Task: Look for space in Zárate, Argentina from 12th  August, 2023 to 15th August, 2023 for 3 adults in price range Rs.12000 to Rs.16000. Place can be entire place with 2 bedrooms having 3 beds and 1 bathroom. Property type can be flat. Amenities needed are: heating, . Booking option can be shelf check-in. Required host language is English.
Action: Mouse moved to (420, 93)
Screenshot: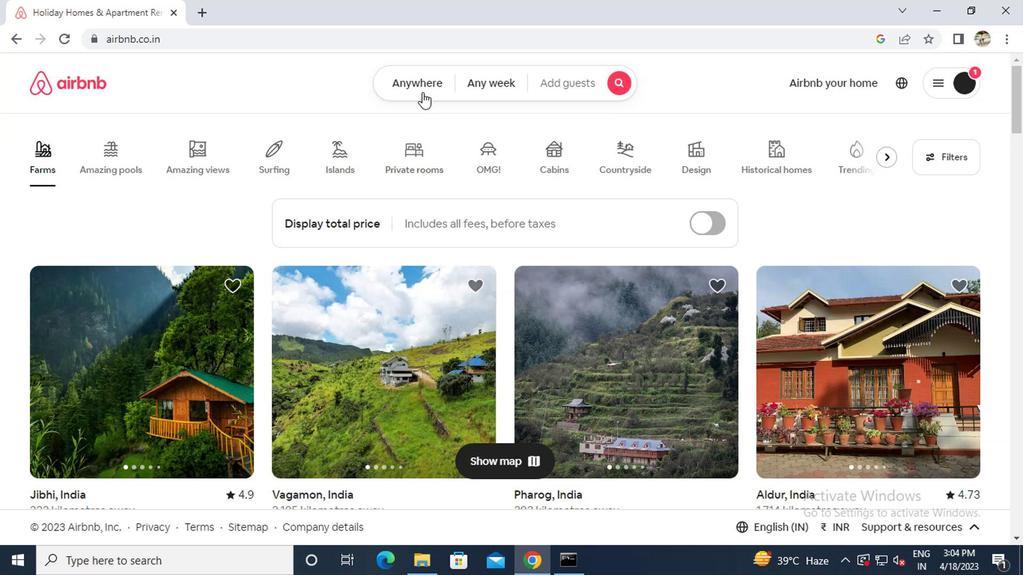 
Action: Mouse pressed left at (420, 93)
Screenshot: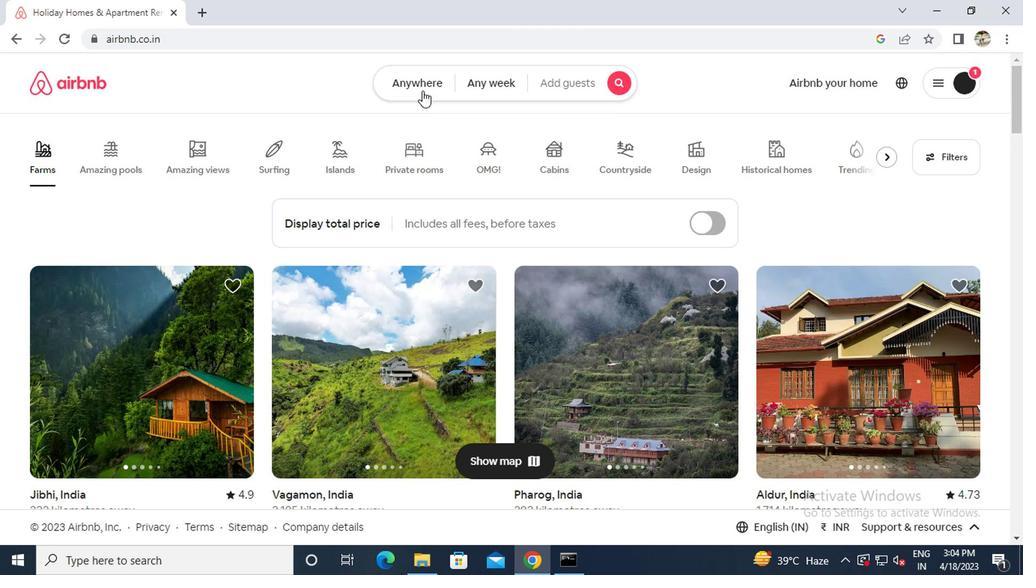 
Action: Mouse moved to (296, 147)
Screenshot: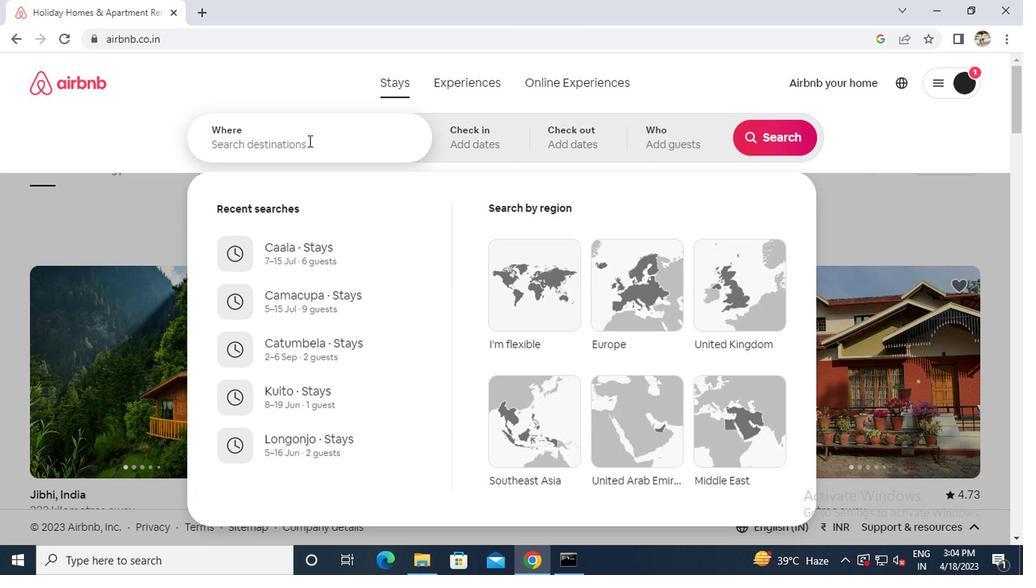 
Action: Mouse pressed left at (296, 147)
Screenshot: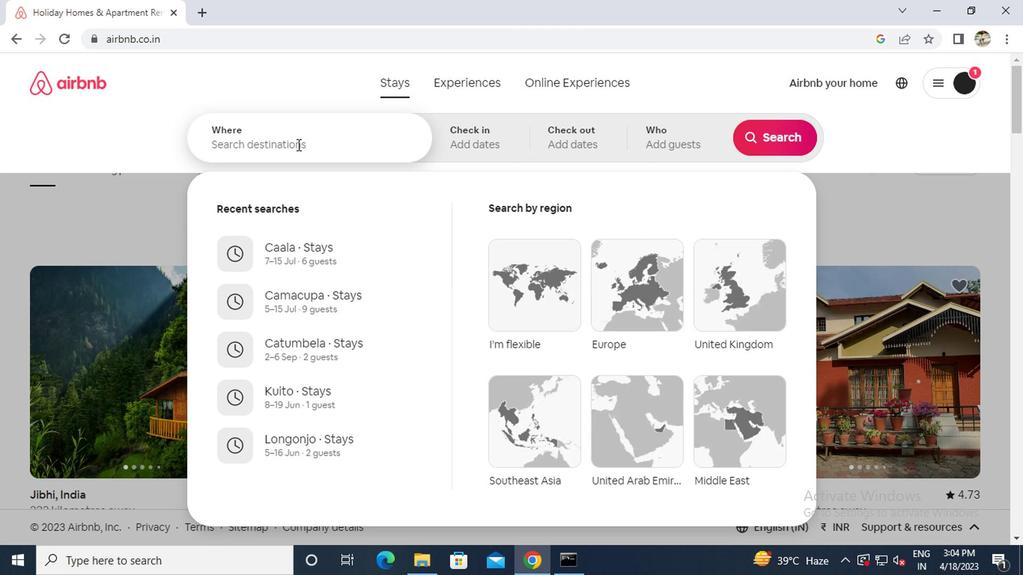 
Action: Key pressed z<Key.caps_lock>arate<Key.space>argentina
Screenshot: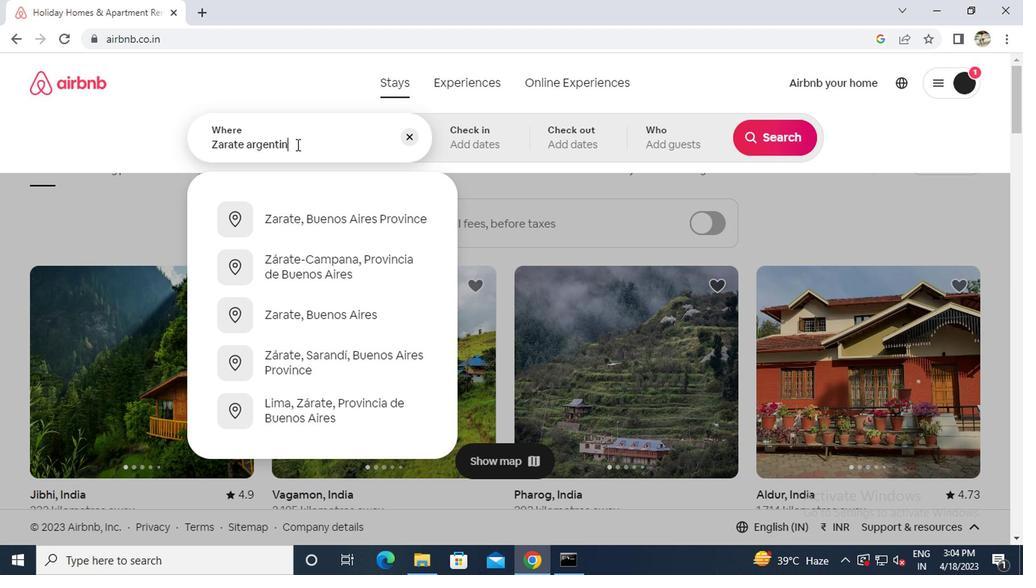 
Action: Mouse moved to (300, 212)
Screenshot: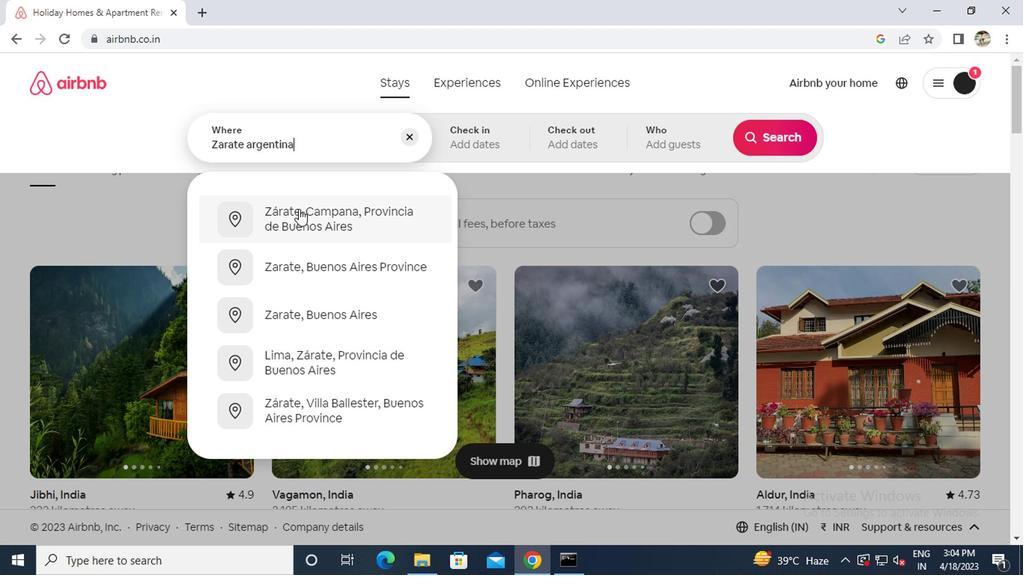 
Action: Mouse pressed left at (300, 212)
Screenshot: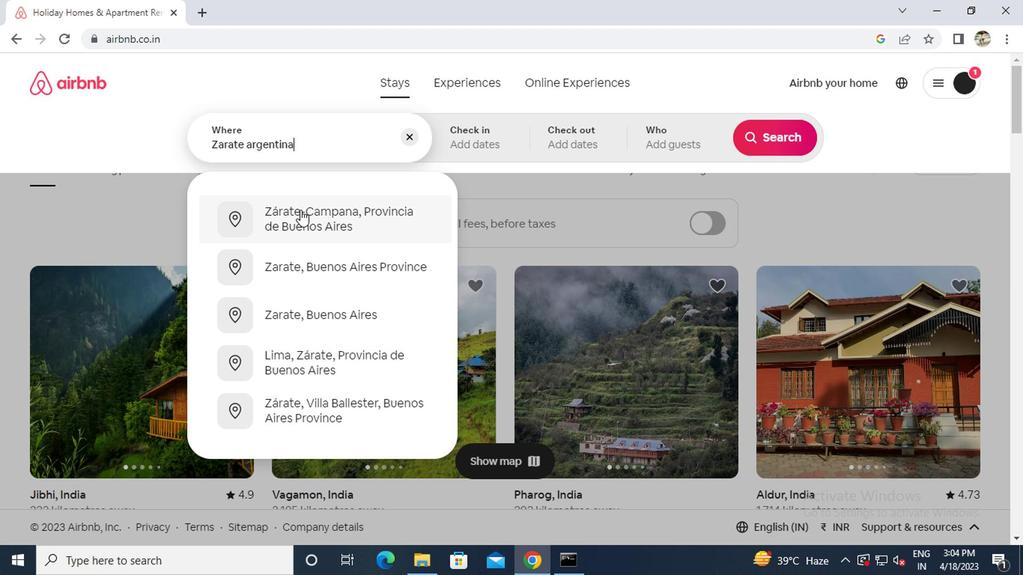 
Action: Mouse moved to (763, 256)
Screenshot: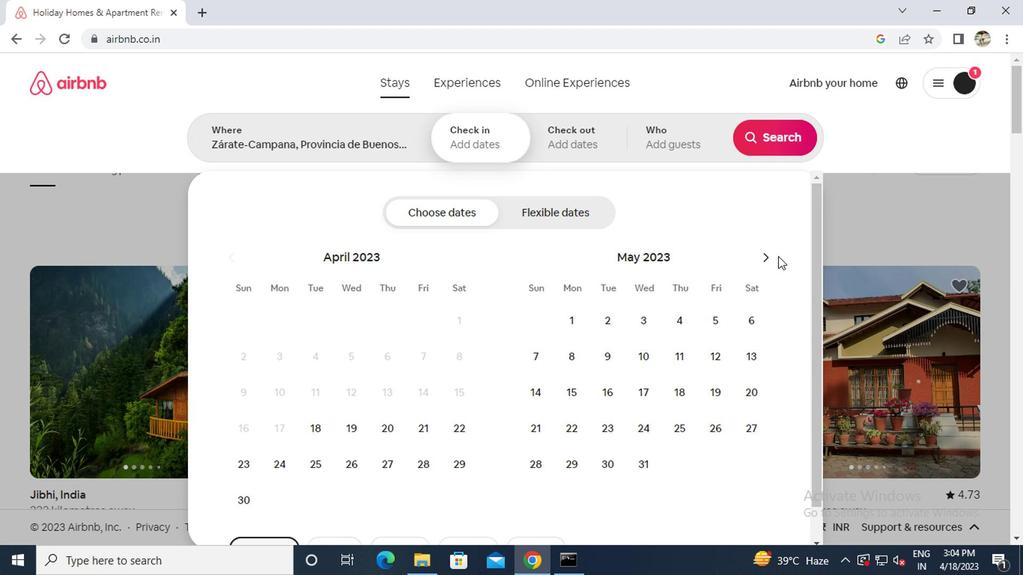 
Action: Mouse pressed left at (763, 256)
Screenshot: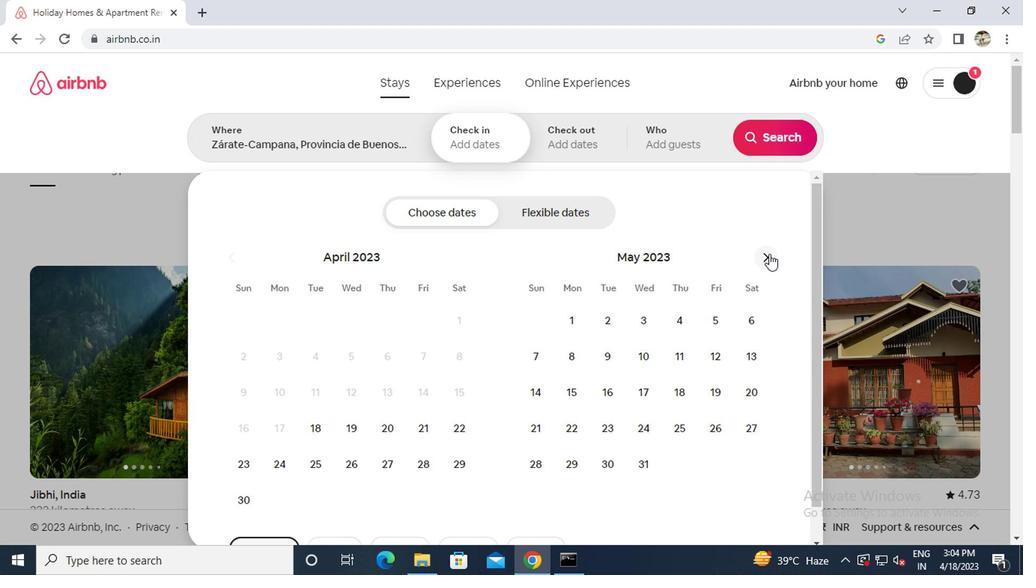 
Action: Mouse pressed left at (763, 256)
Screenshot: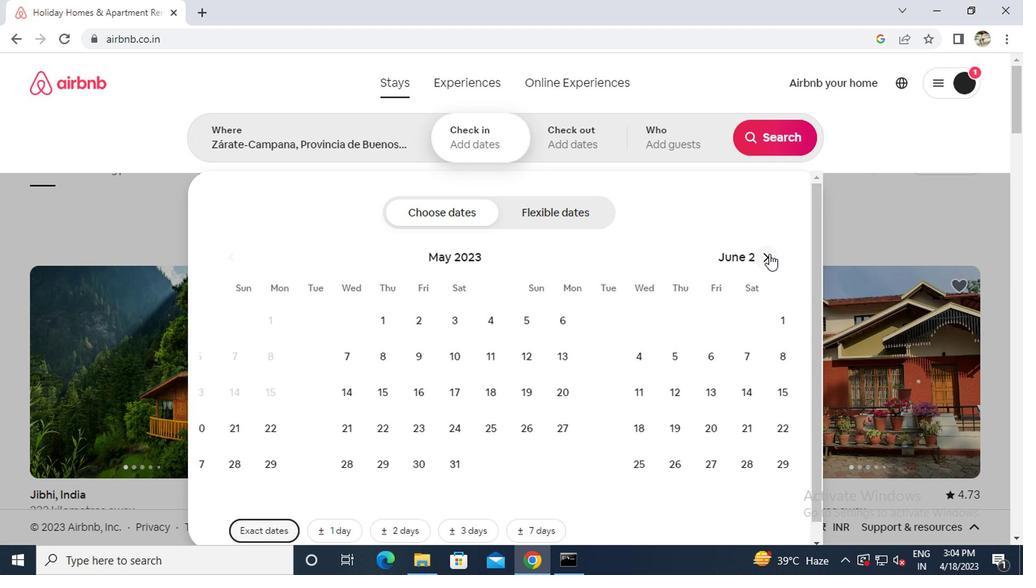 
Action: Mouse pressed left at (763, 256)
Screenshot: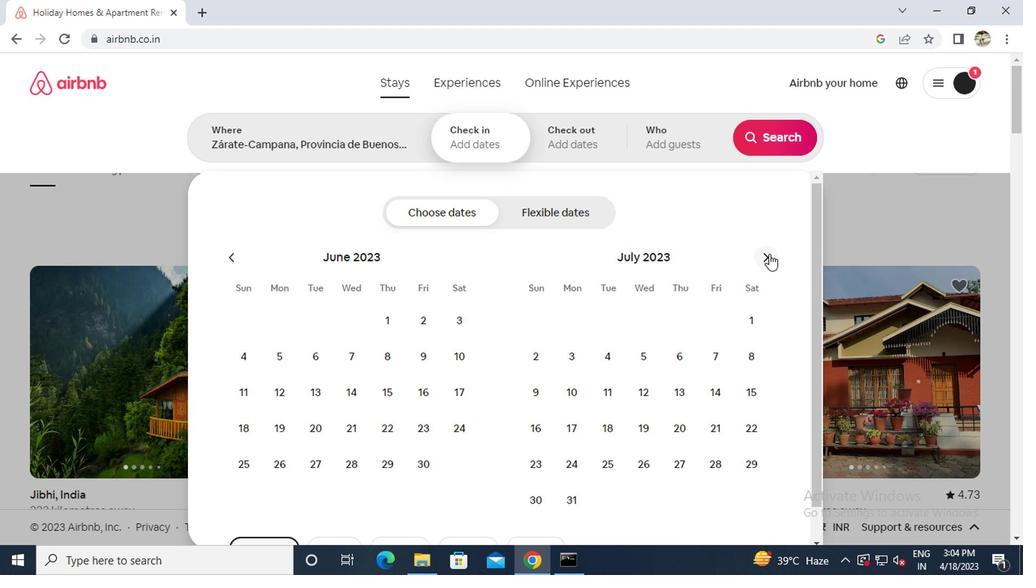 
Action: Mouse moved to (739, 361)
Screenshot: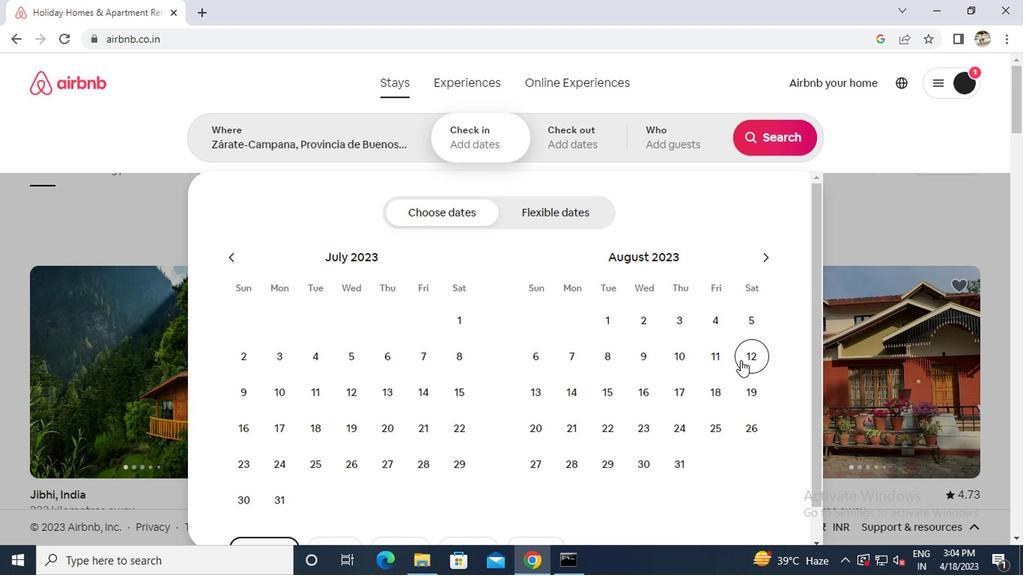 
Action: Mouse pressed left at (739, 361)
Screenshot: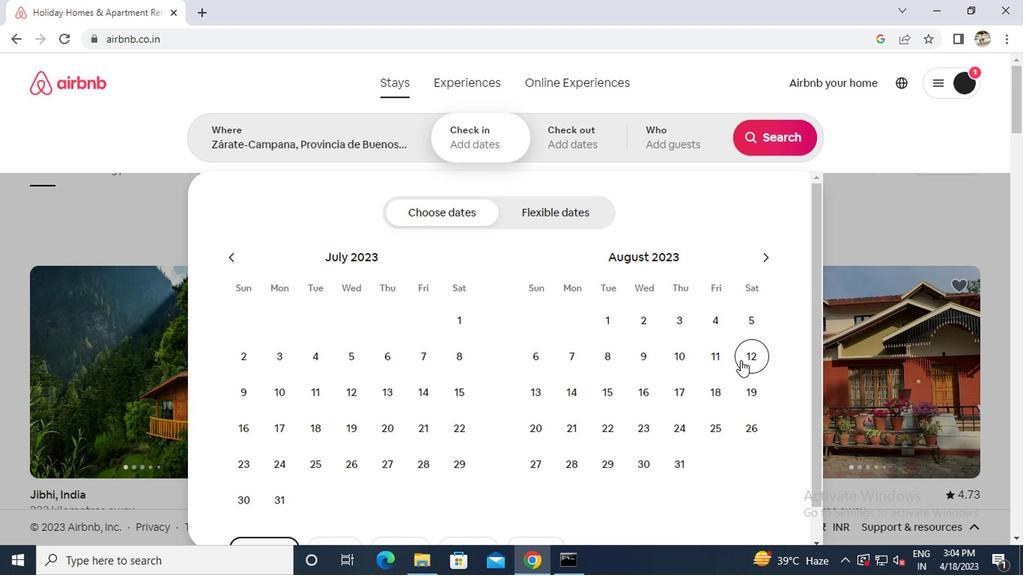 
Action: Mouse moved to (611, 383)
Screenshot: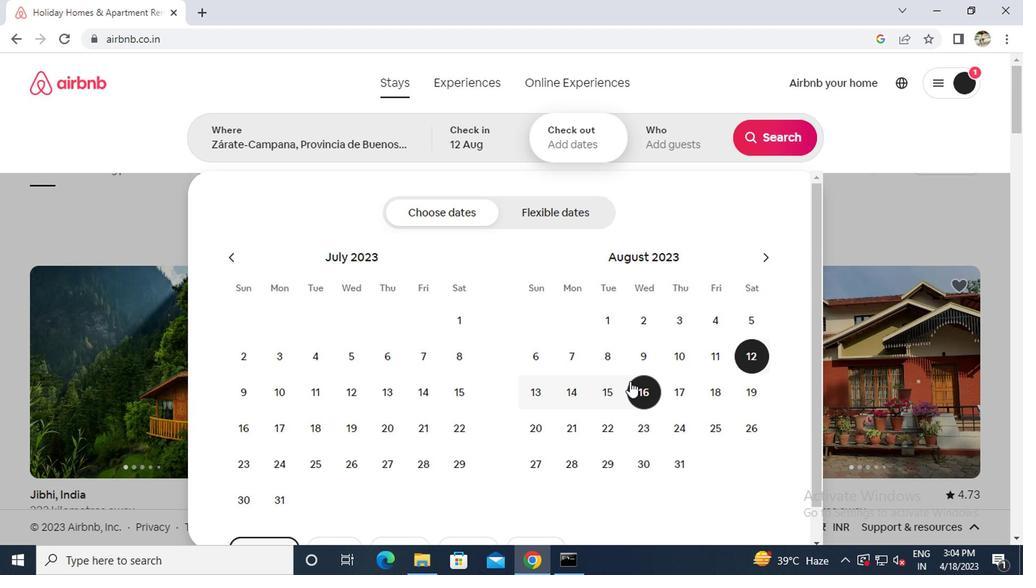 
Action: Mouse pressed left at (611, 383)
Screenshot: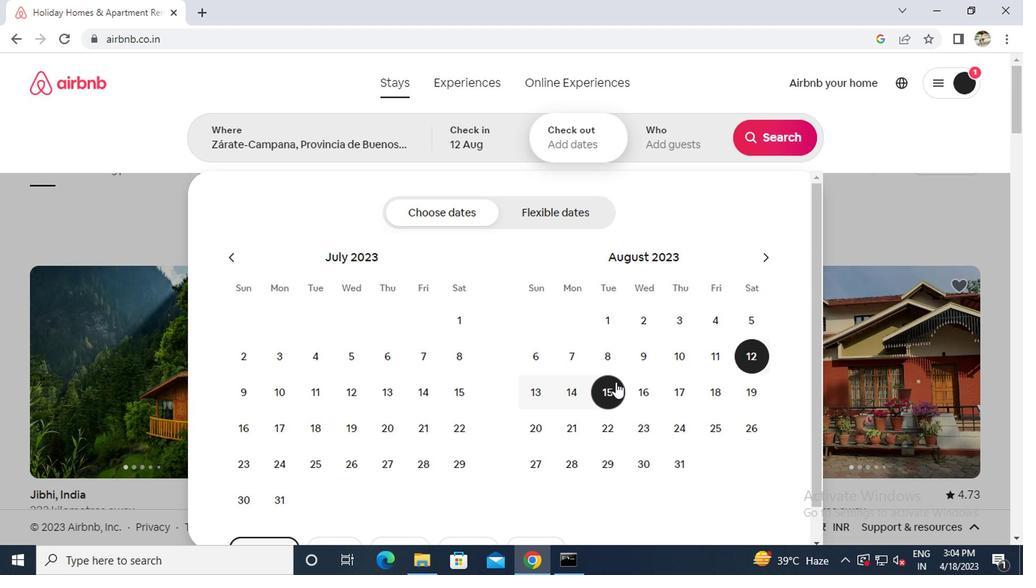 
Action: Mouse moved to (681, 138)
Screenshot: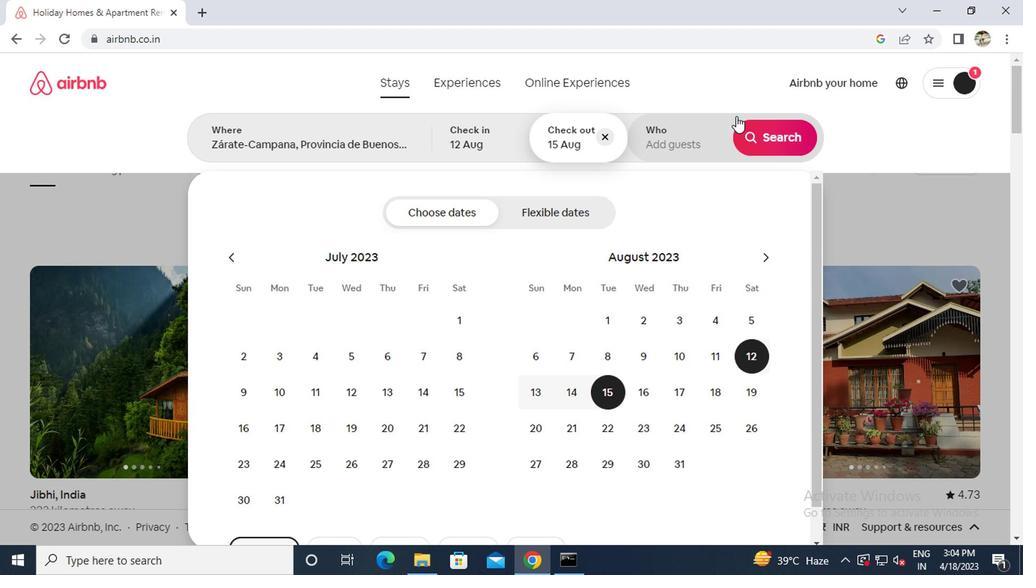 
Action: Mouse pressed left at (681, 138)
Screenshot: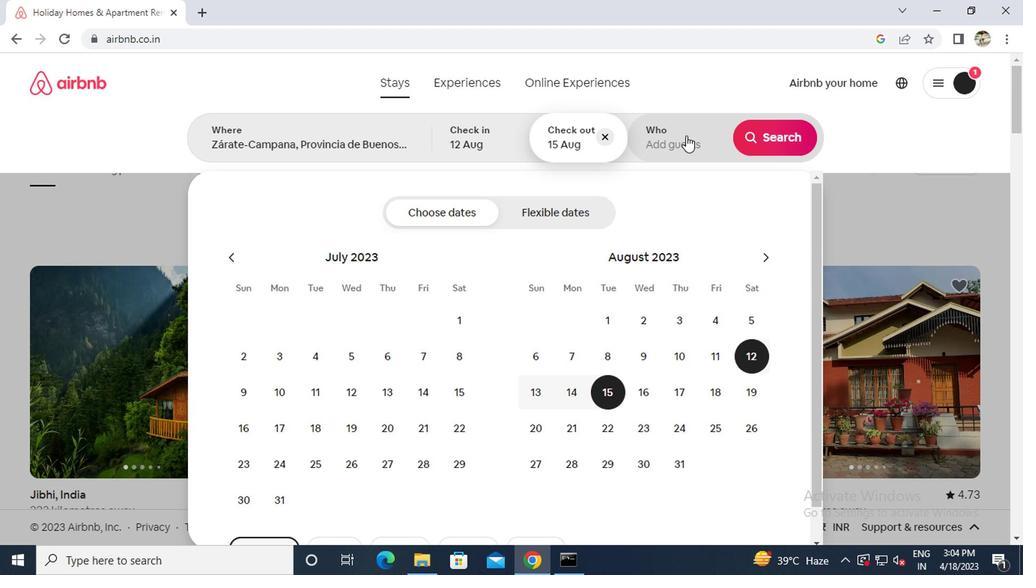 
Action: Mouse moved to (765, 221)
Screenshot: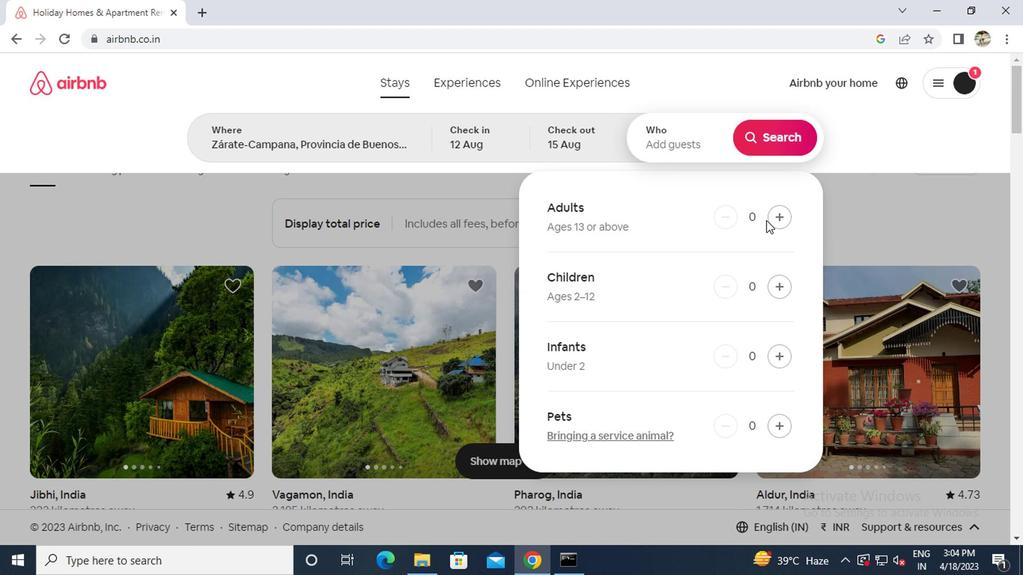 
Action: Mouse pressed left at (765, 221)
Screenshot: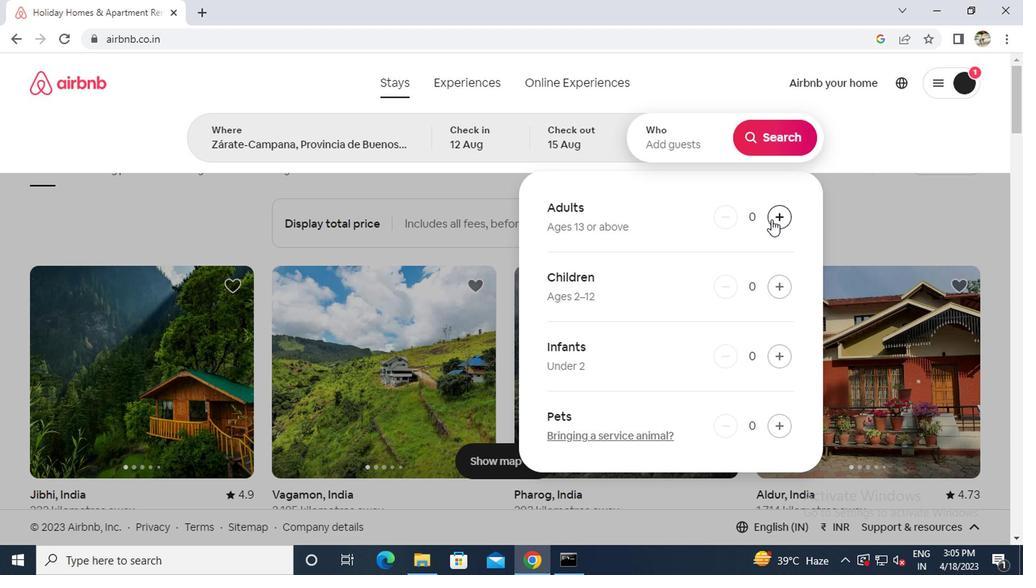 
Action: Mouse pressed left at (765, 221)
Screenshot: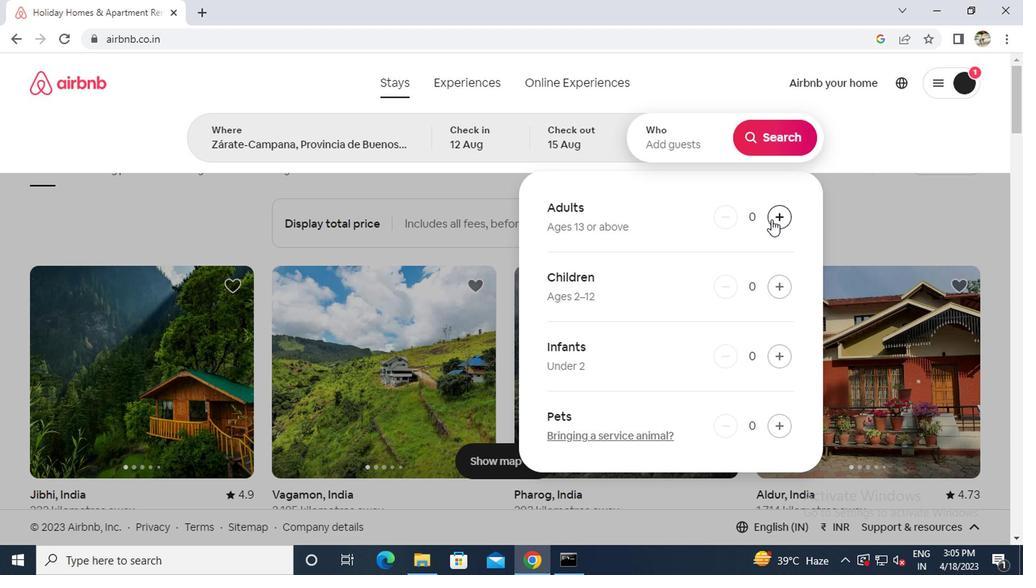 
Action: Mouse pressed left at (765, 221)
Screenshot: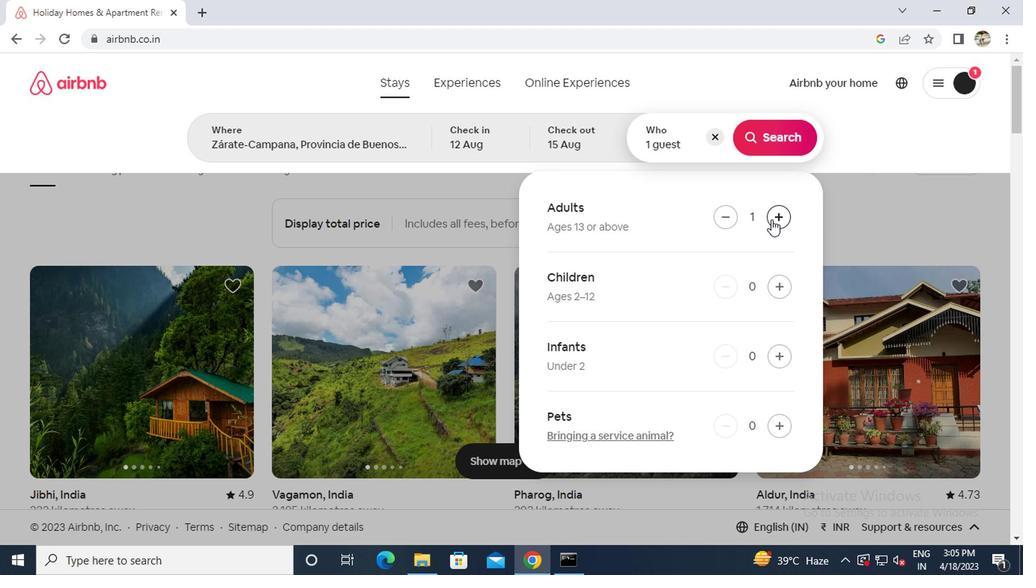 
Action: Mouse moved to (770, 146)
Screenshot: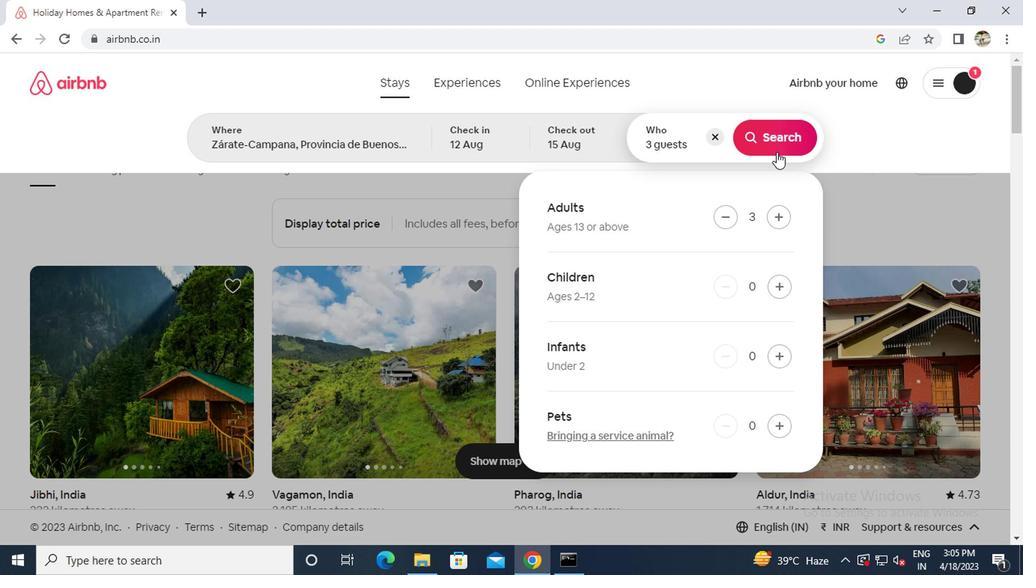 
Action: Mouse pressed left at (770, 146)
Screenshot: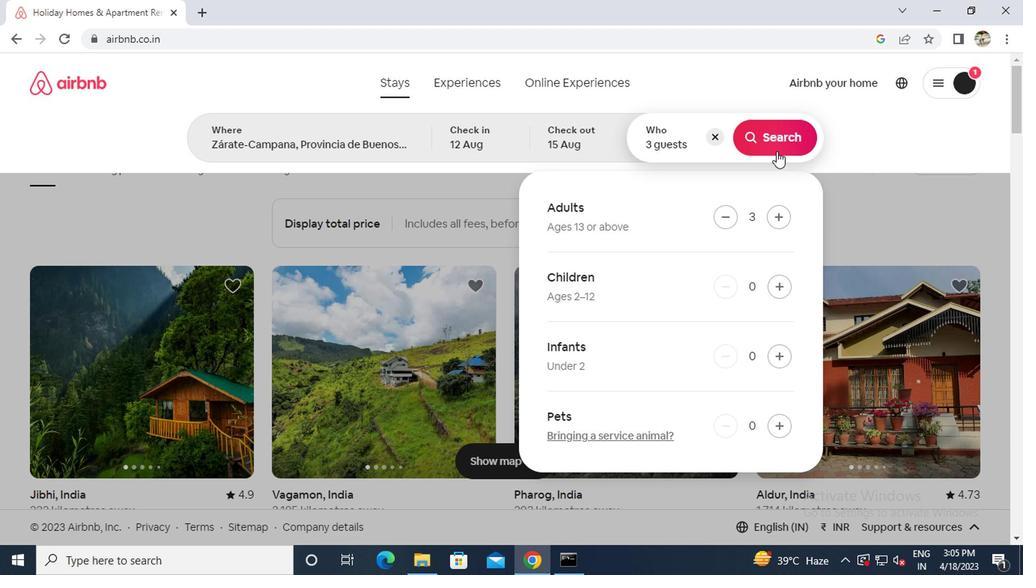 
Action: Mouse moved to (966, 137)
Screenshot: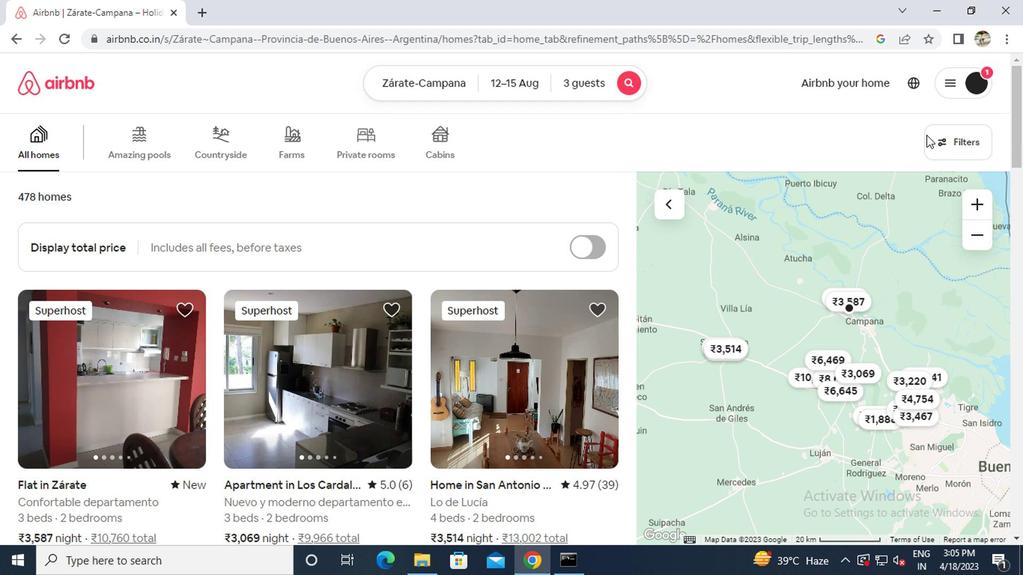 
Action: Mouse pressed left at (966, 137)
Screenshot: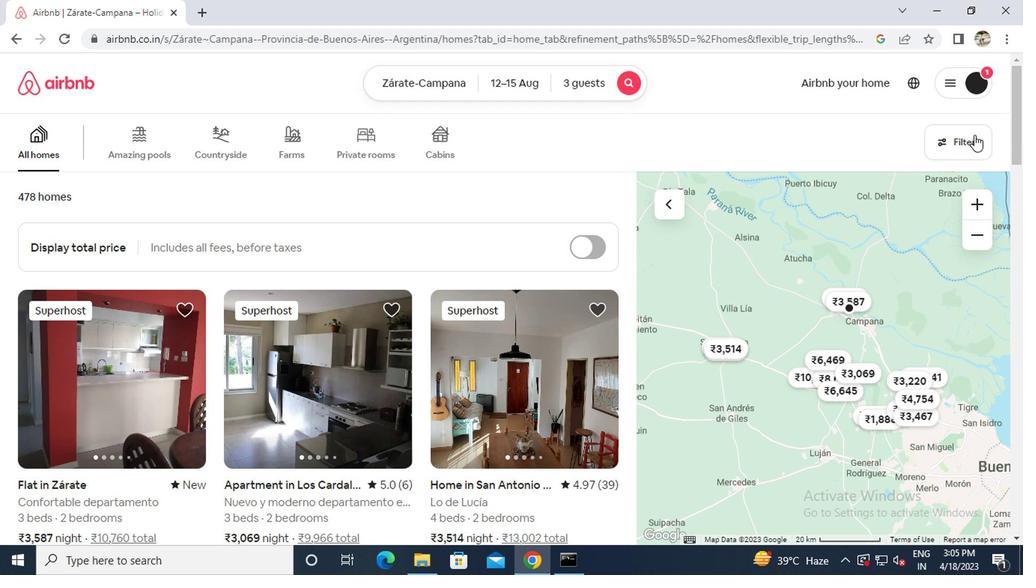 
Action: Mouse moved to (415, 326)
Screenshot: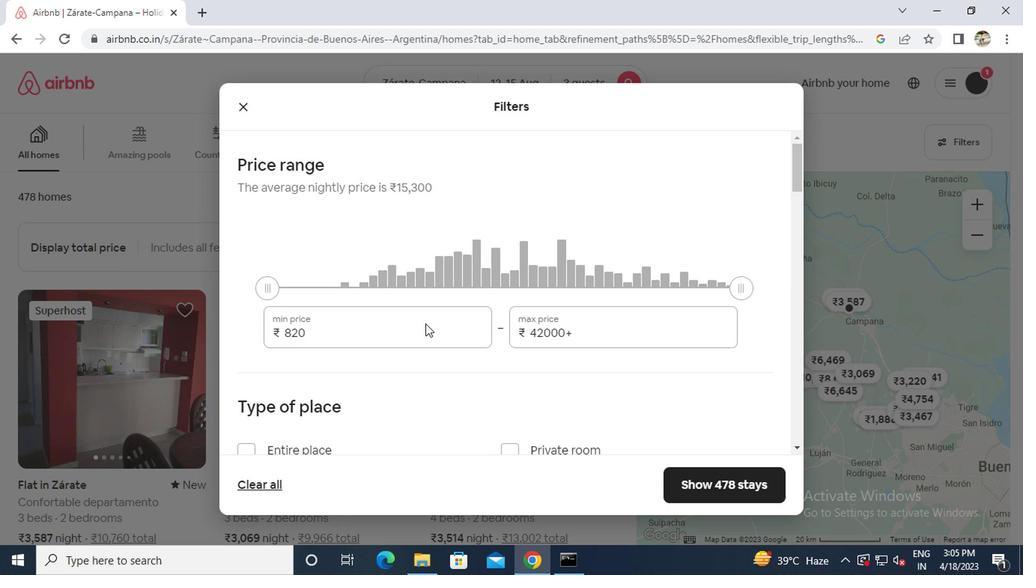 
Action: Mouse pressed left at (415, 326)
Screenshot: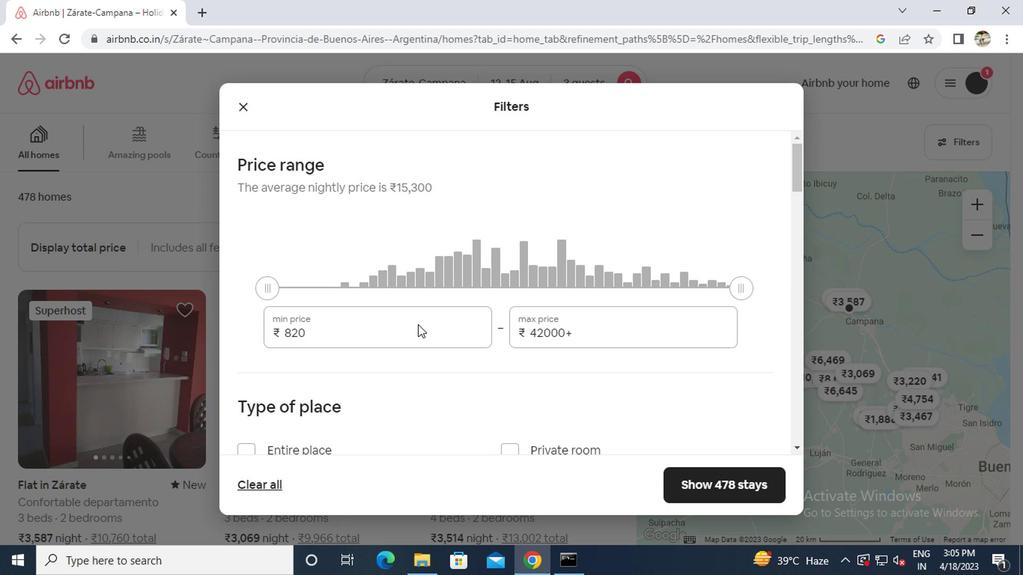 
Action: Key pressed ctrl+A12000
Screenshot: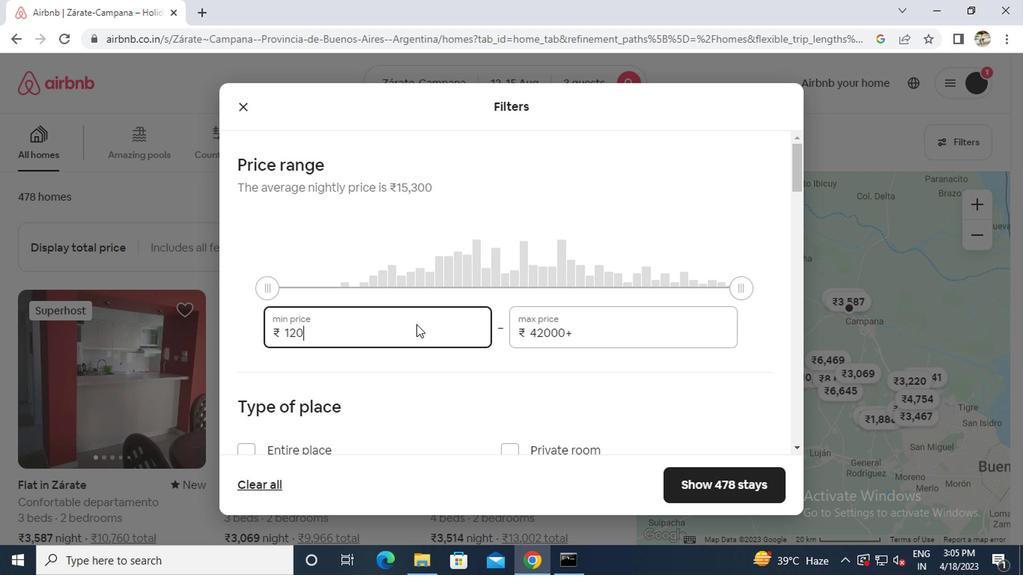 
Action: Mouse moved to (569, 340)
Screenshot: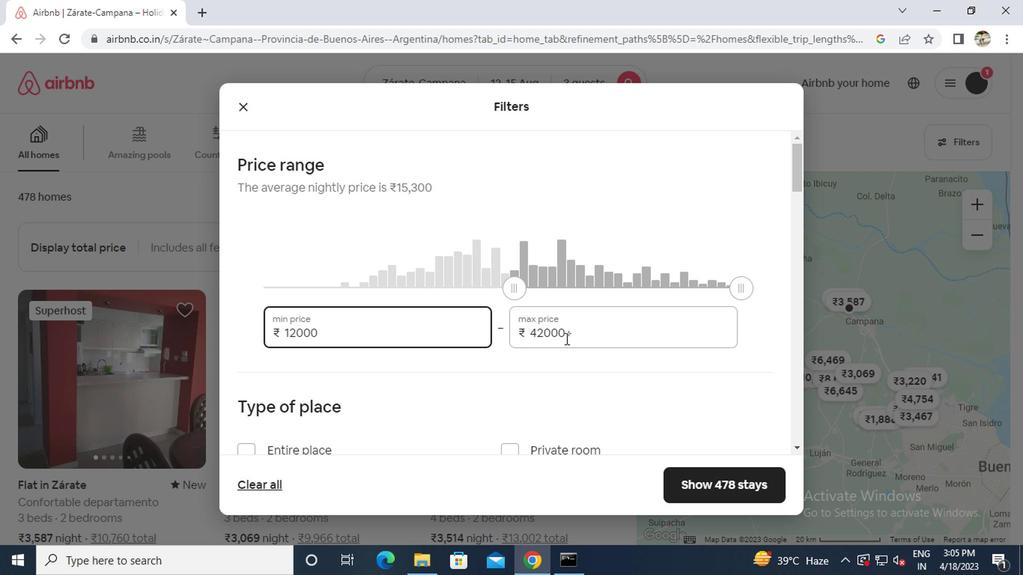 
Action: Mouse pressed left at (569, 340)
Screenshot: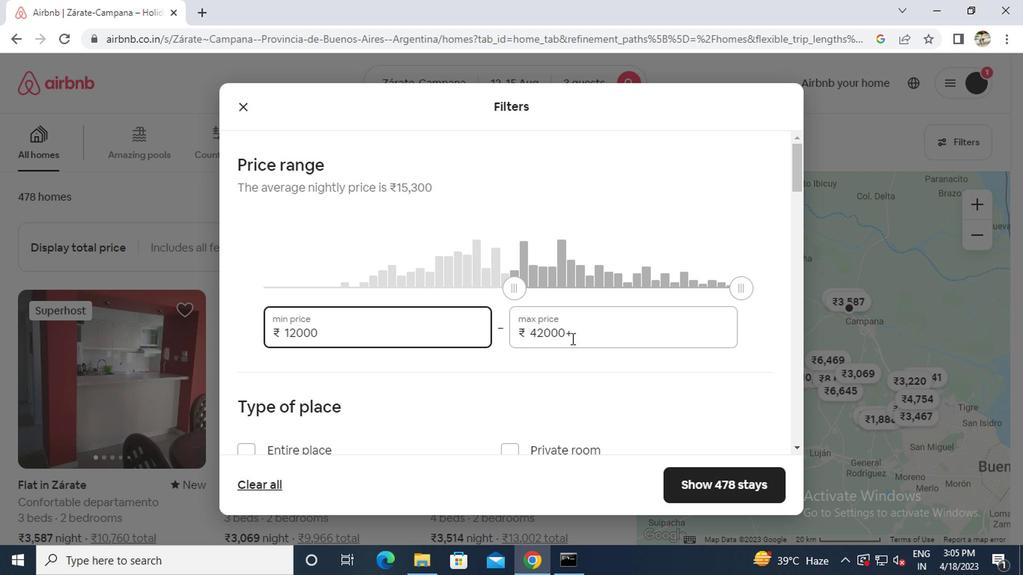 
Action: Key pressed ctrl+A16000
Screenshot: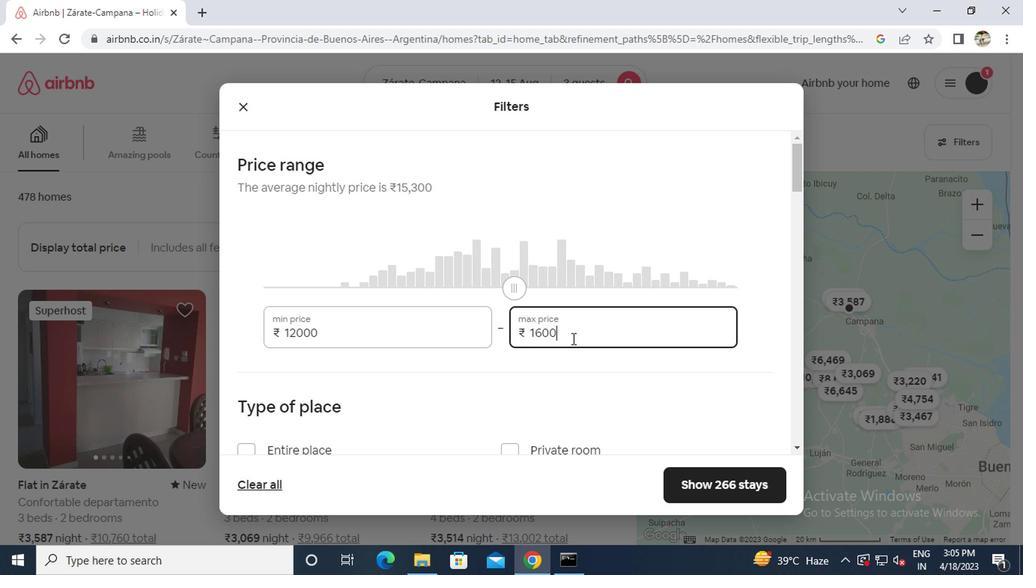 
Action: Mouse scrolled (569, 339) with delta (0, -1)
Screenshot: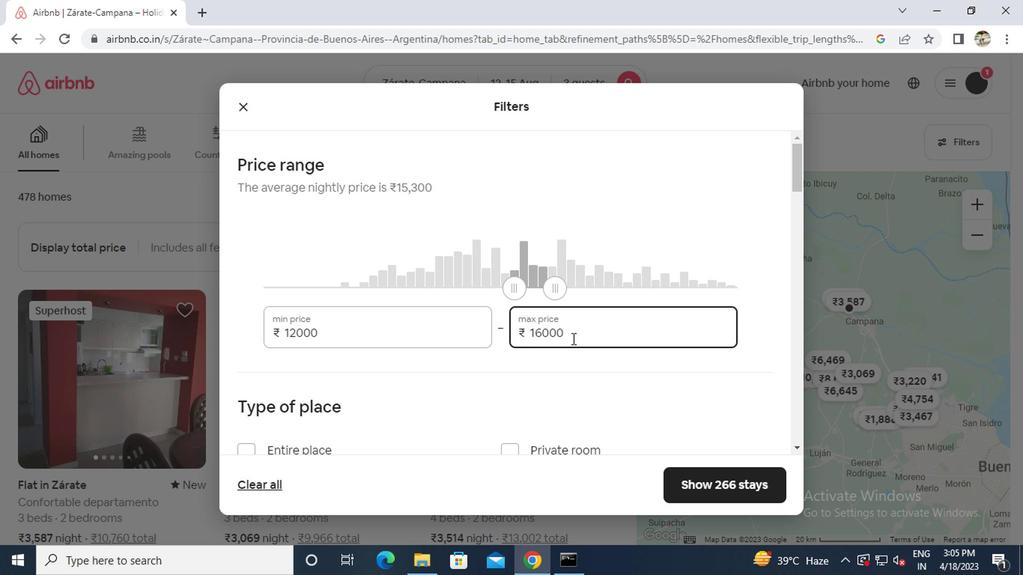 
Action: Mouse scrolled (569, 339) with delta (0, -1)
Screenshot: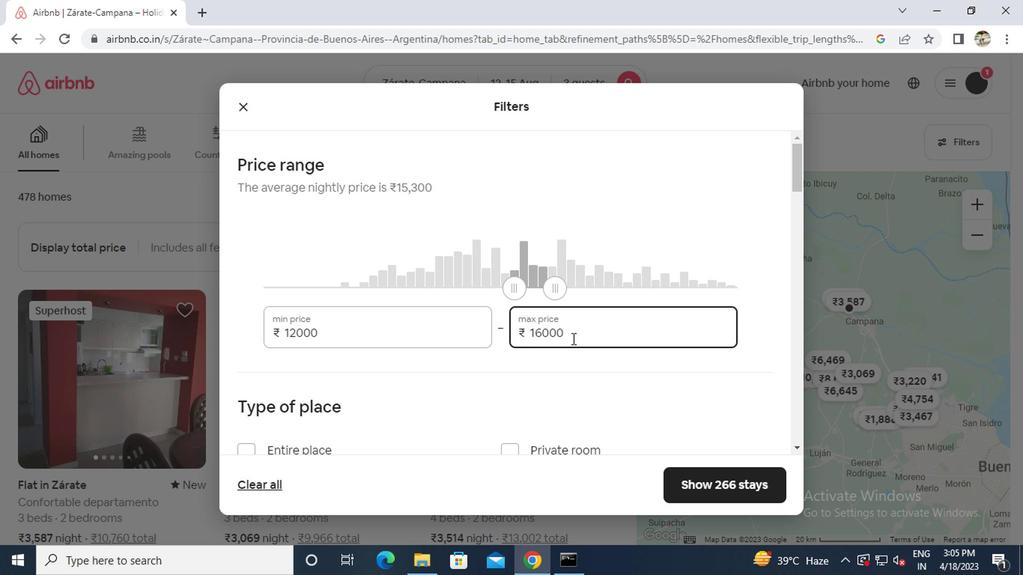 
Action: Mouse moved to (243, 300)
Screenshot: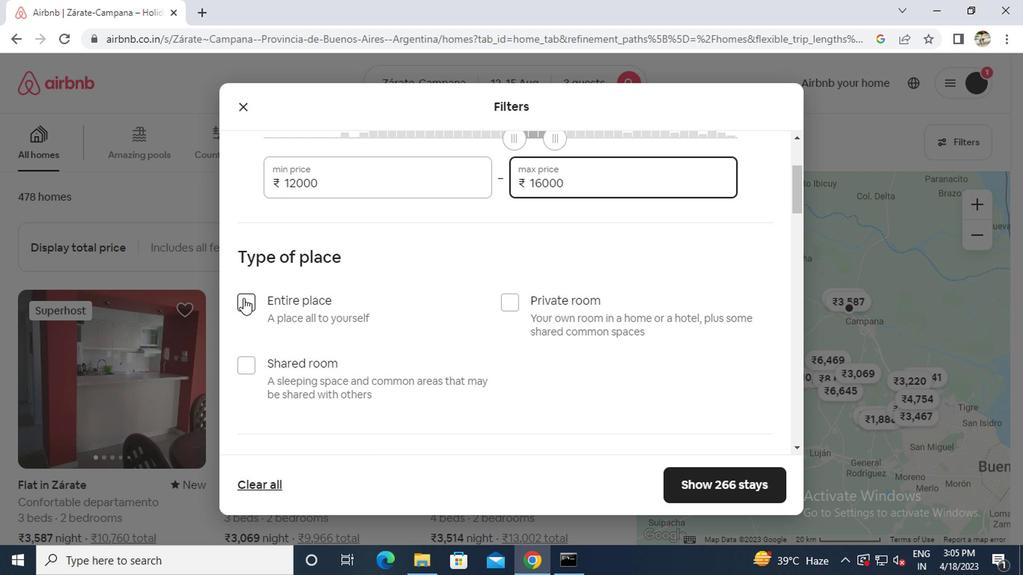 
Action: Mouse pressed left at (243, 300)
Screenshot: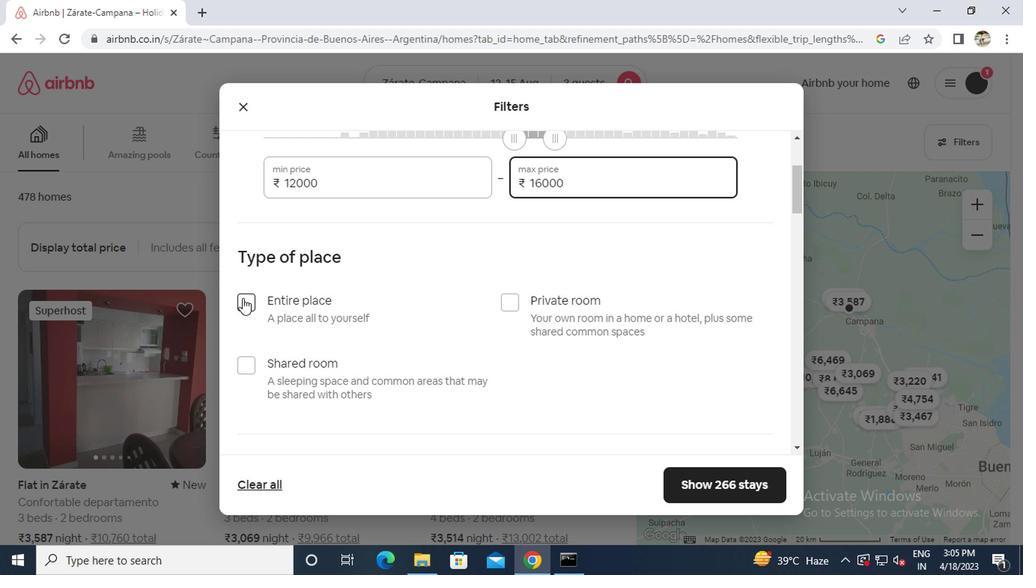 
Action: Mouse scrolled (243, 299) with delta (0, 0)
Screenshot: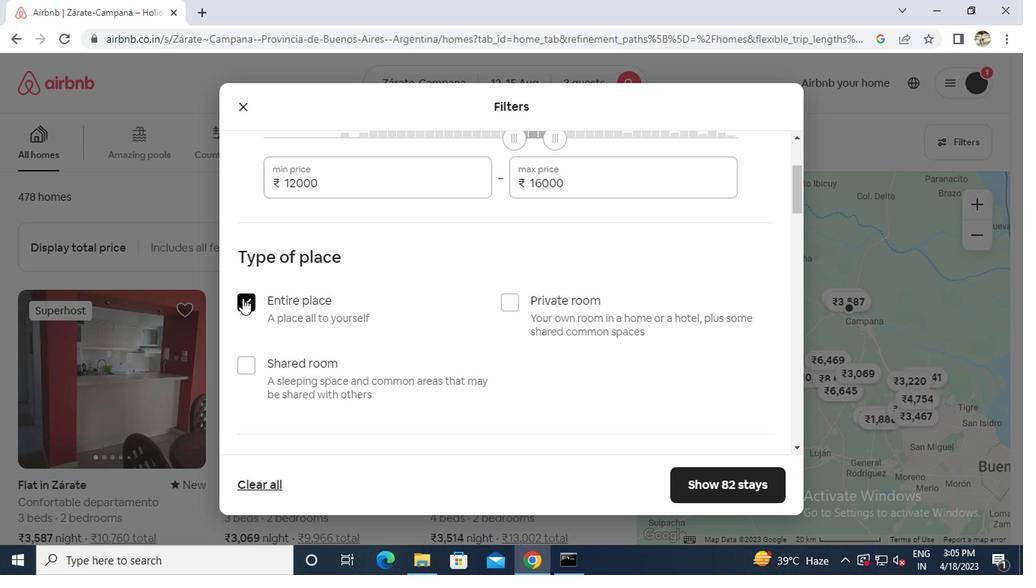 
Action: Mouse scrolled (243, 299) with delta (0, 0)
Screenshot: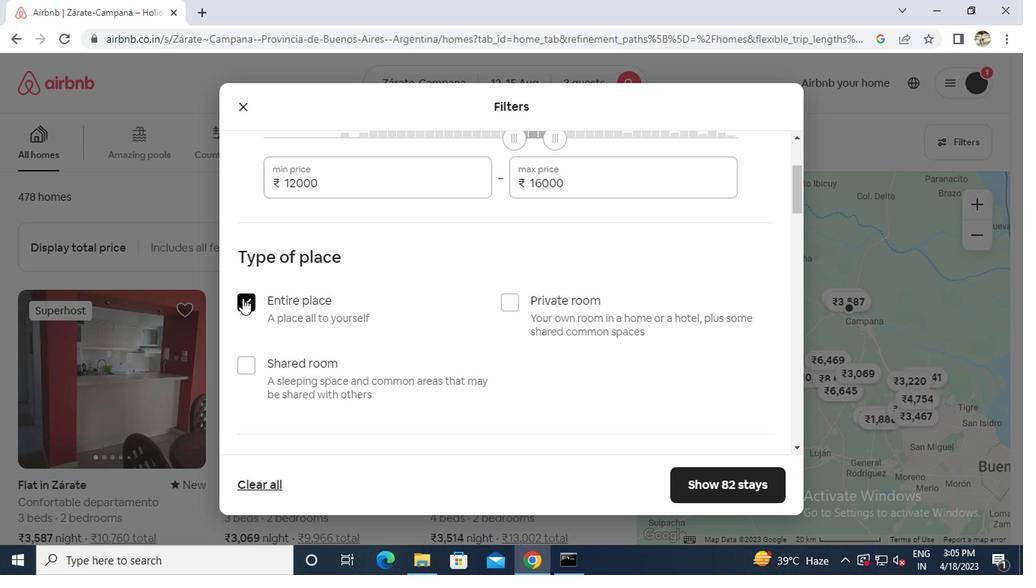 
Action: Mouse moved to (257, 305)
Screenshot: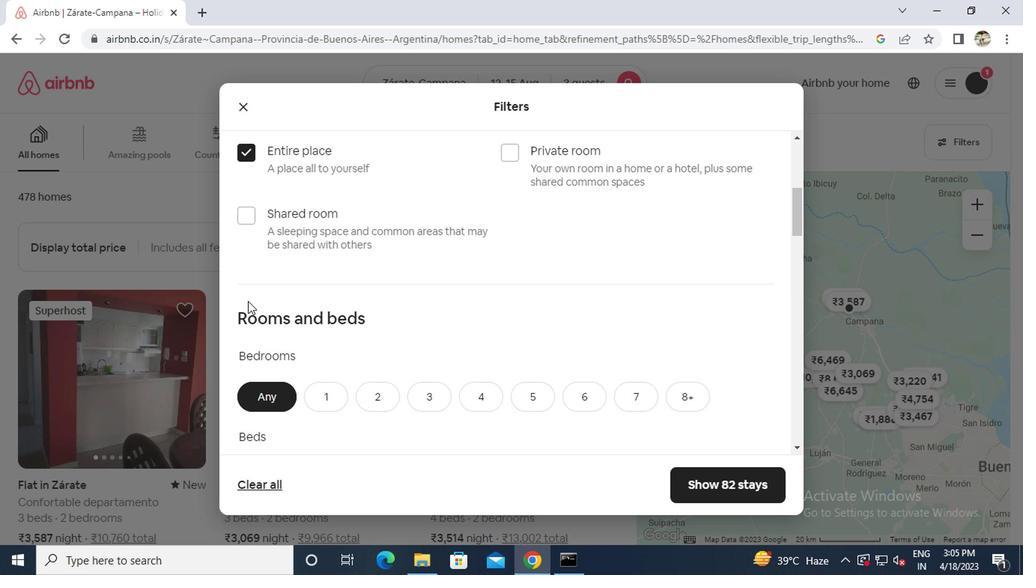
Action: Mouse scrolled (257, 305) with delta (0, 0)
Screenshot: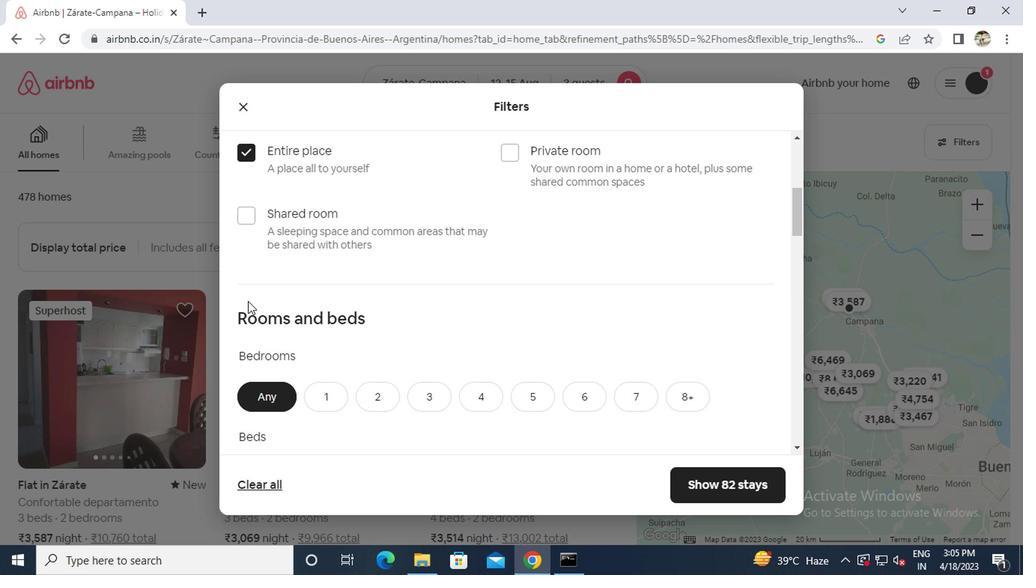 
Action: Mouse moved to (418, 322)
Screenshot: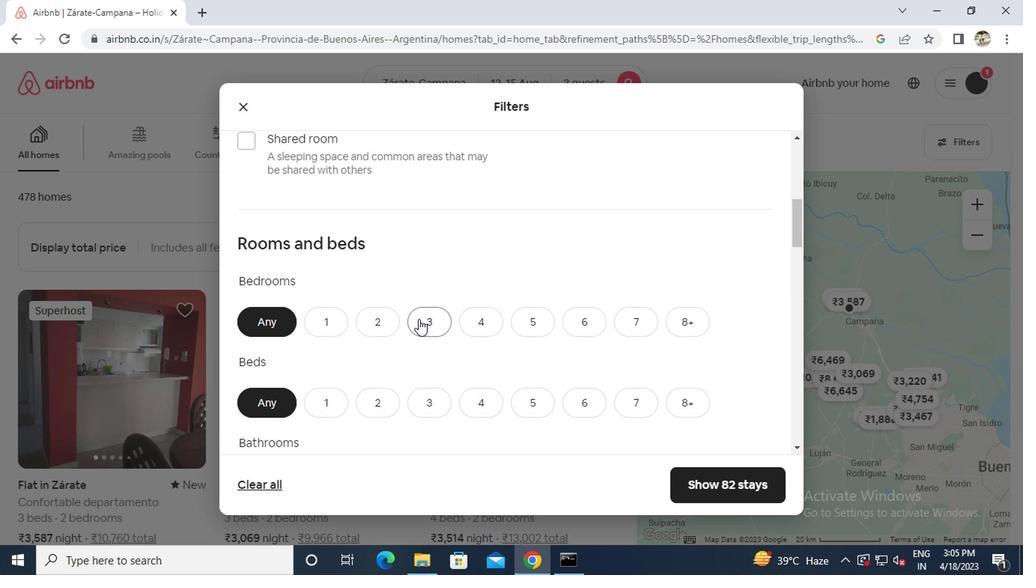 
Action: Mouse pressed left at (418, 322)
Screenshot: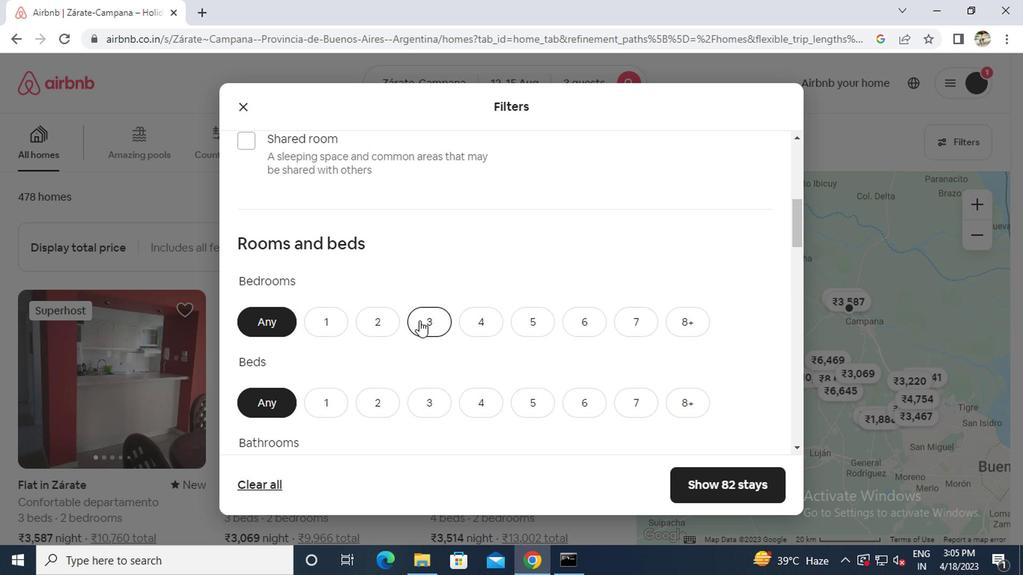 
Action: Key pressed <Key.backspace>
Screenshot: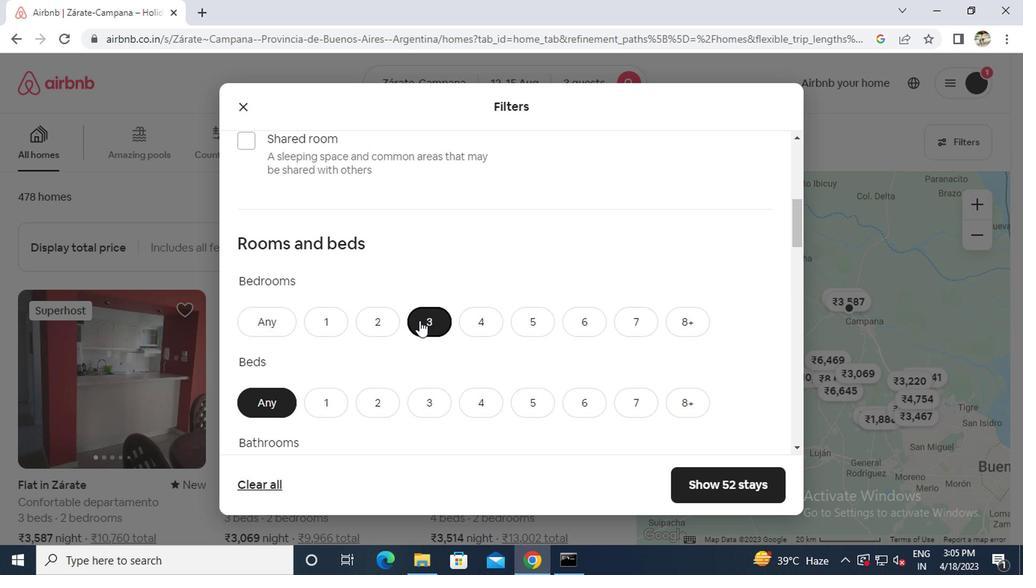 
Action: Mouse moved to (374, 326)
Screenshot: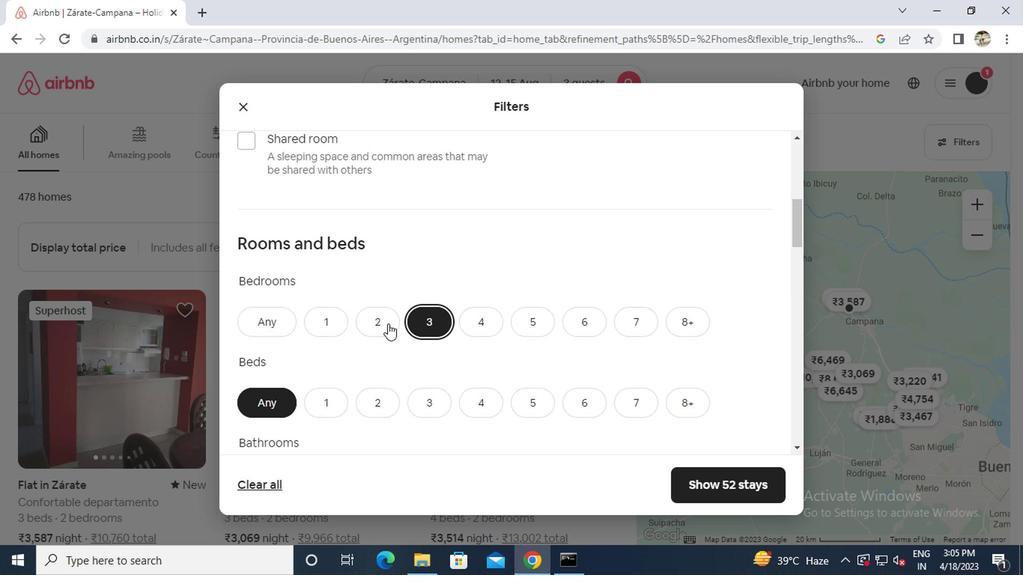 
Action: Mouse pressed left at (374, 326)
Screenshot: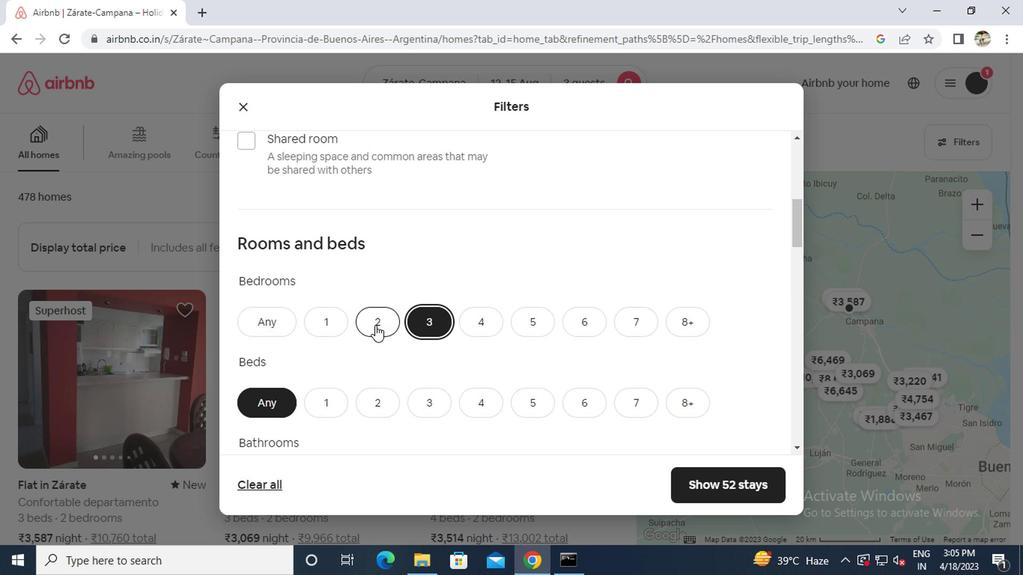 
Action: Mouse moved to (417, 393)
Screenshot: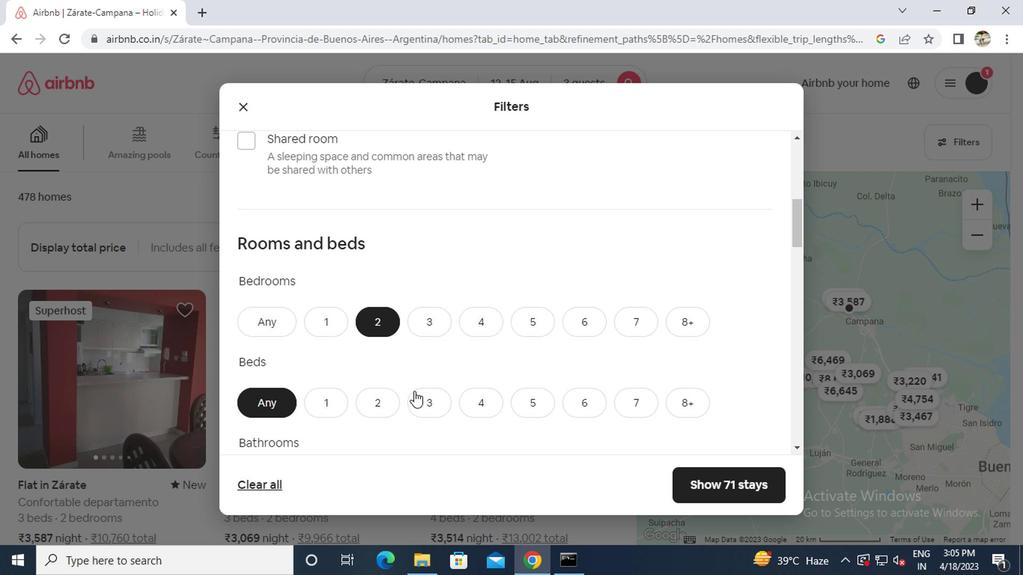 
Action: Mouse pressed left at (417, 393)
Screenshot: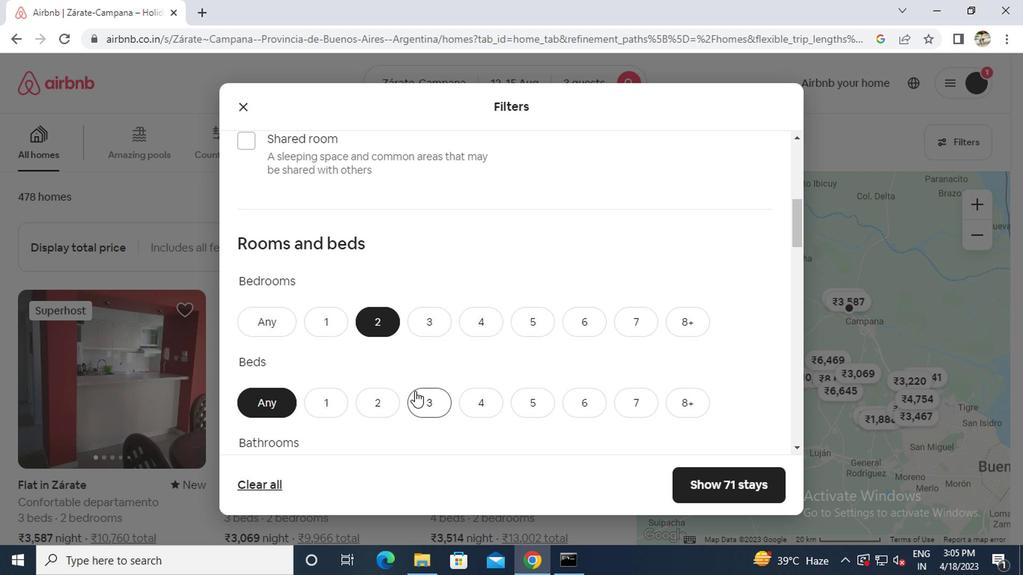
Action: Mouse moved to (401, 386)
Screenshot: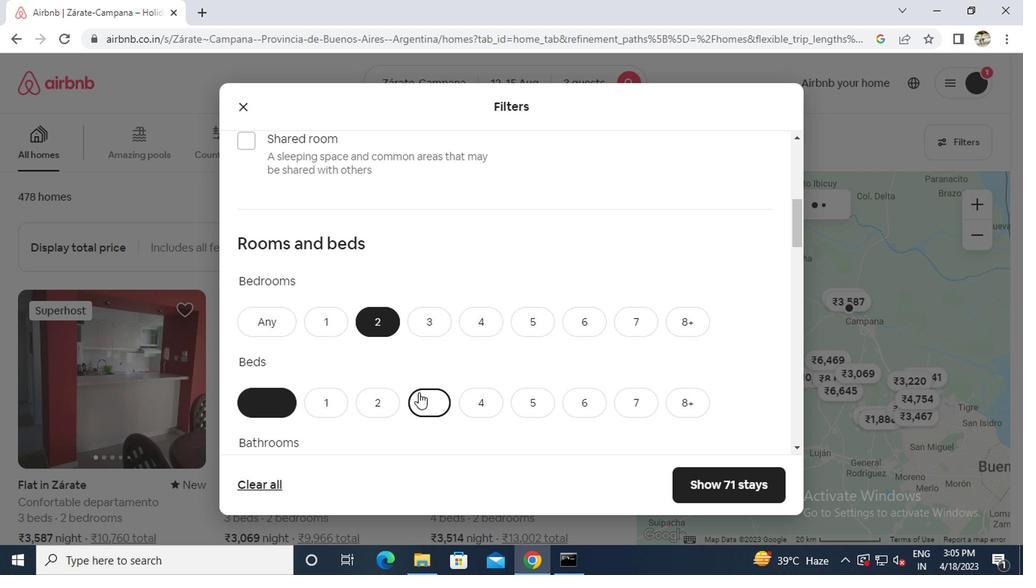 
Action: Mouse scrolled (401, 385) with delta (0, 0)
Screenshot: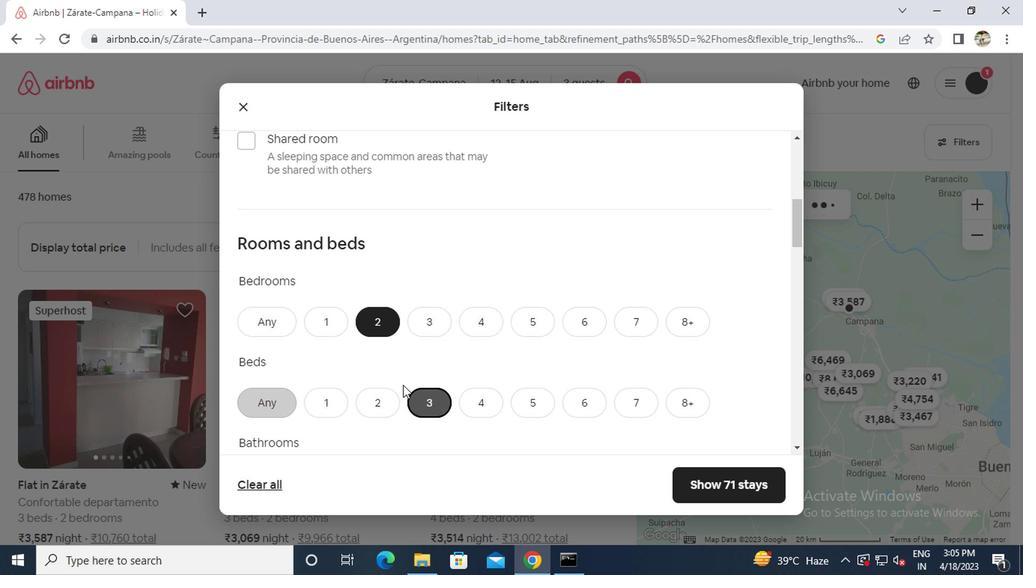 
Action: Mouse scrolled (401, 385) with delta (0, 0)
Screenshot: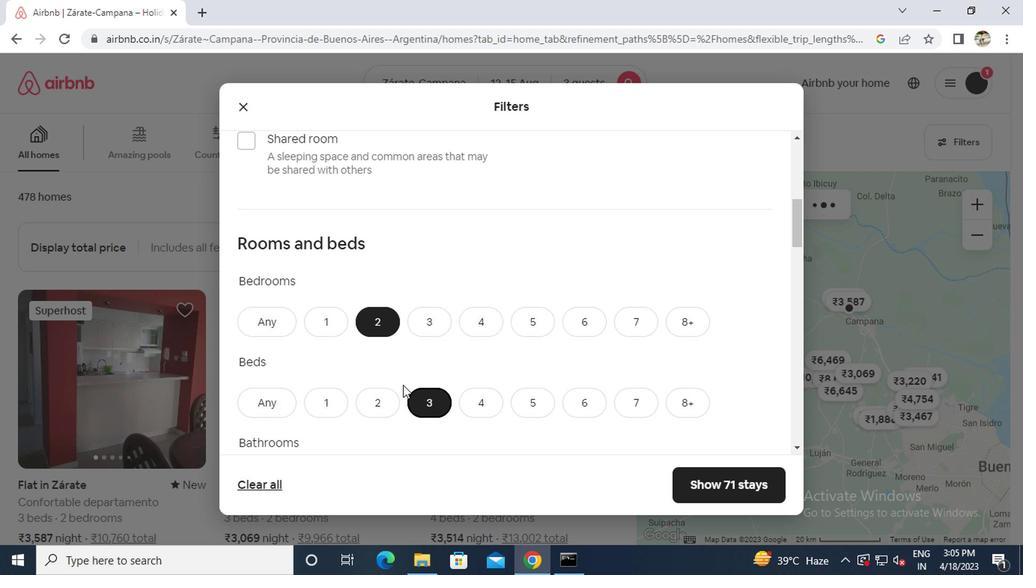 
Action: Mouse moved to (317, 336)
Screenshot: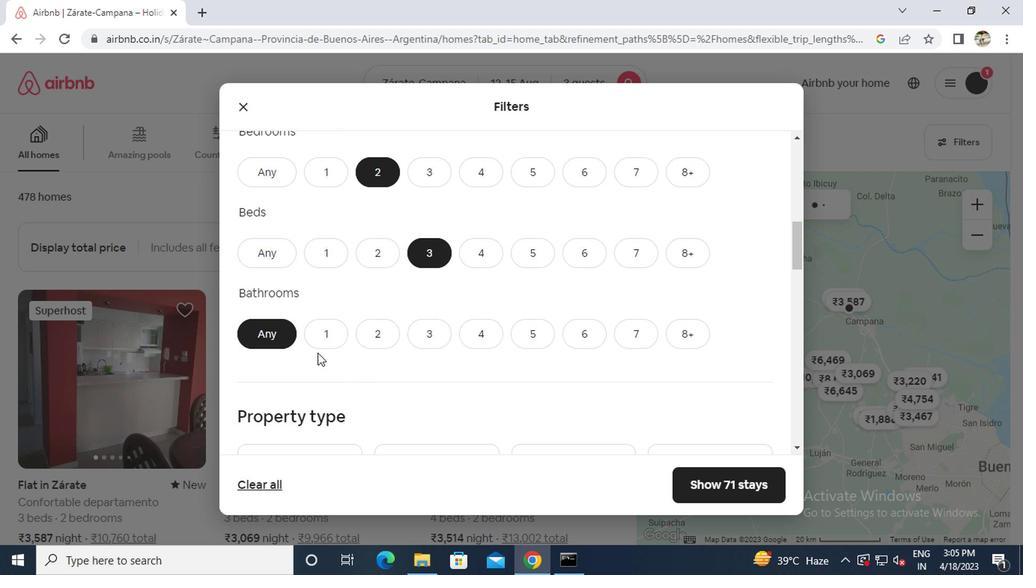 
Action: Mouse pressed left at (317, 336)
Screenshot: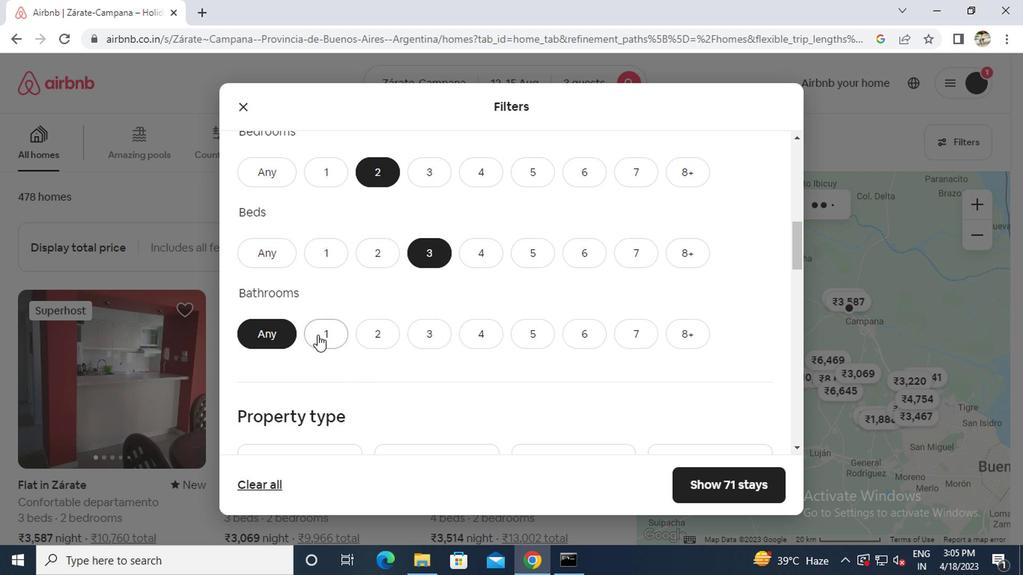 
Action: Mouse scrolled (317, 335) with delta (0, -1)
Screenshot: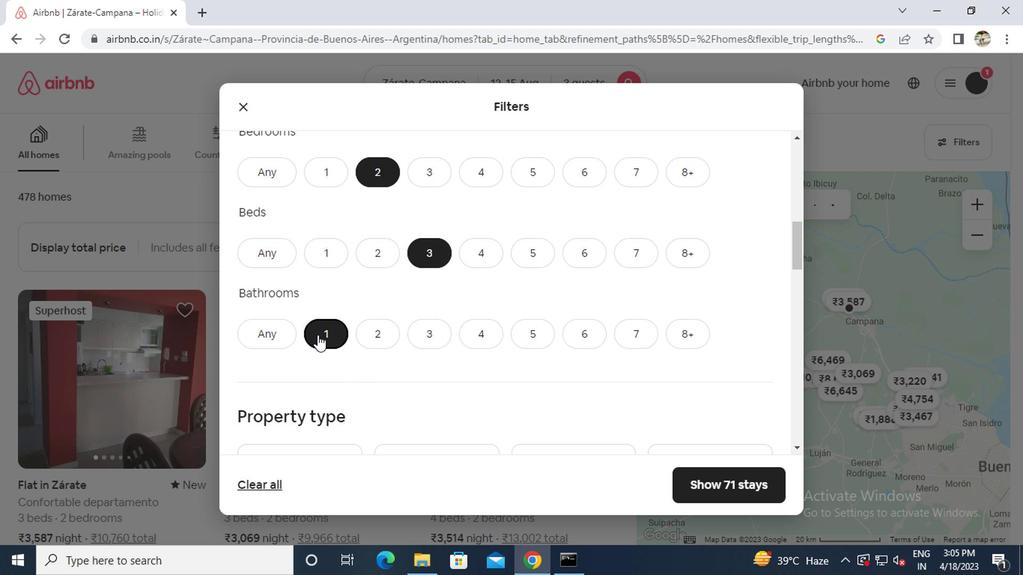 
Action: Mouse scrolled (317, 335) with delta (0, -1)
Screenshot: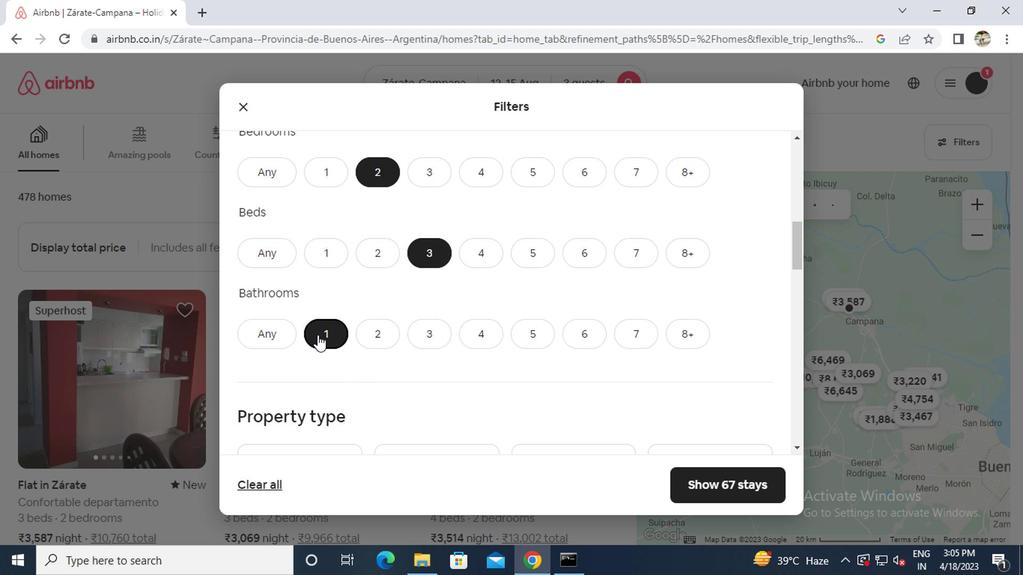 
Action: Mouse moved to (466, 362)
Screenshot: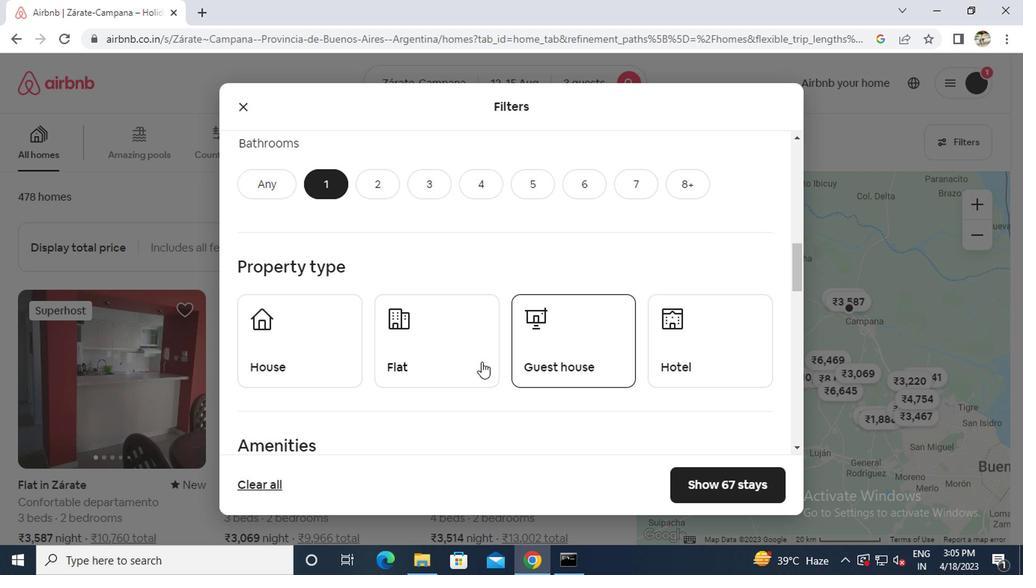 
Action: Mouse pressed left at (466, 362)
Screenshot: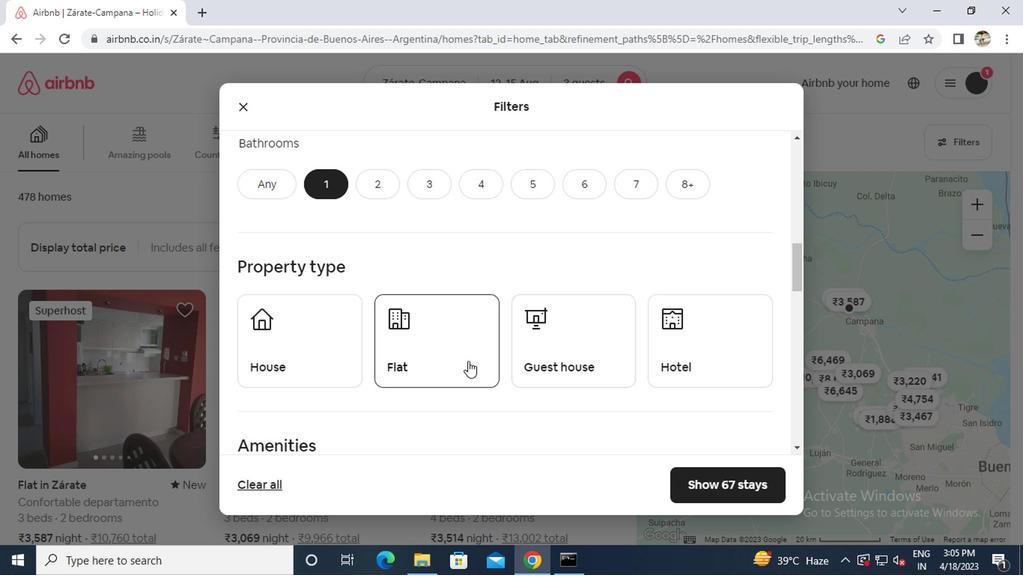 
Action: Mouse moved to (464, 362)
Screenshot: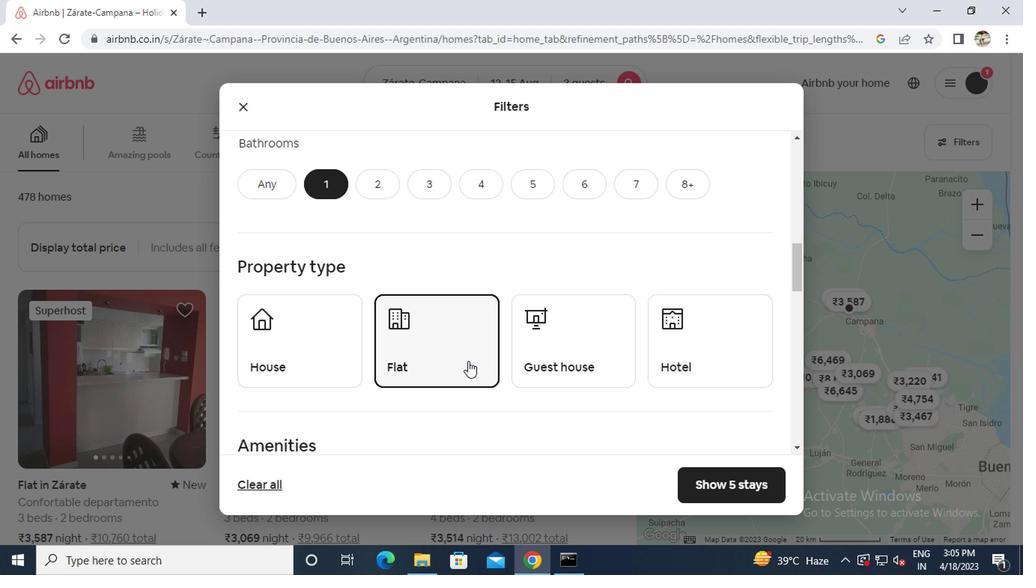 
Action: Mouse scrolled (464, 361) with delta (0, -1)
Screenshot: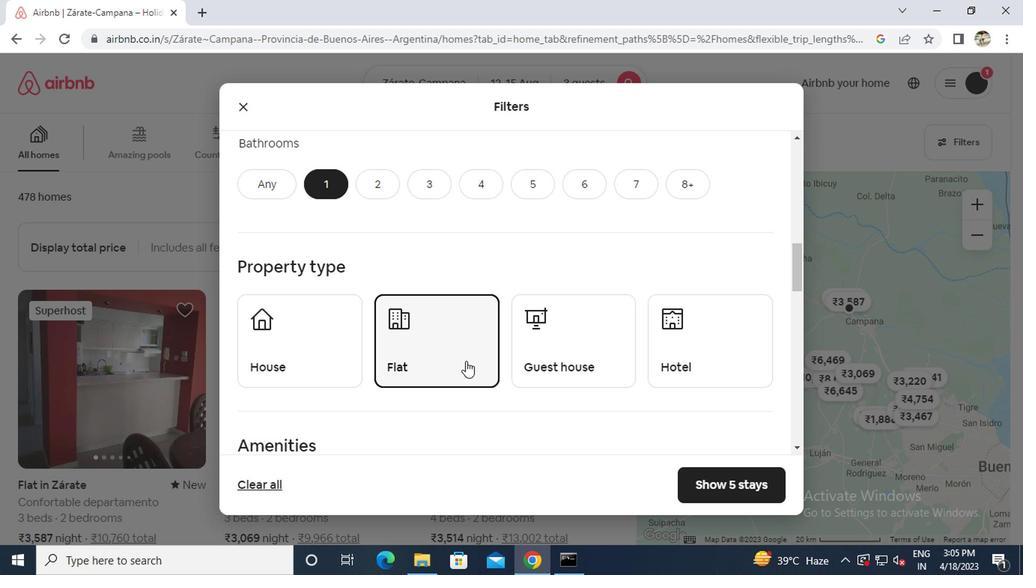 
Action: Mouse scrolled (464, 361) with delta (0, -1)
Screenshot: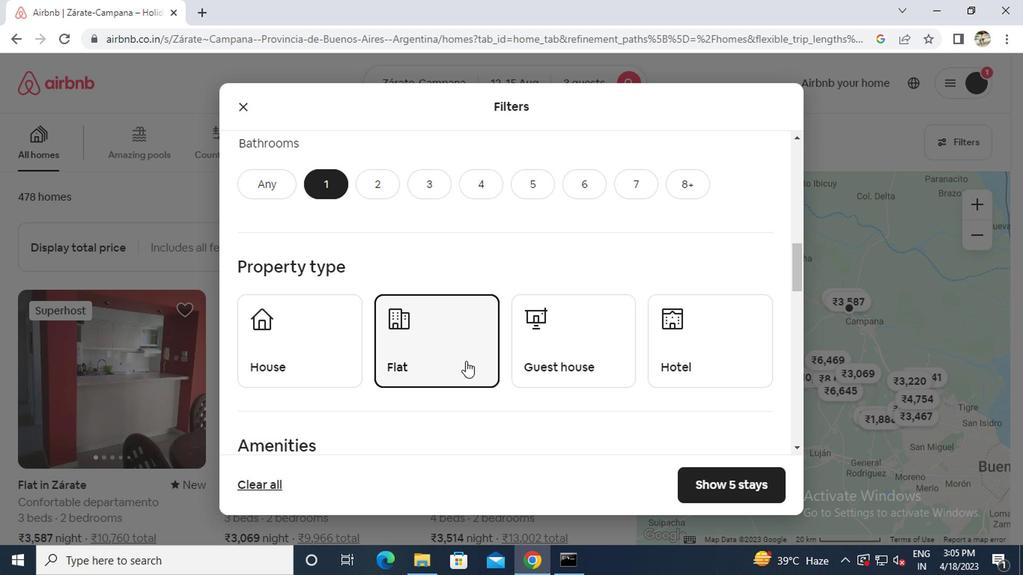 
Action: Mouse scrolled (464, 361) with delta (0, -1)
Screenshot: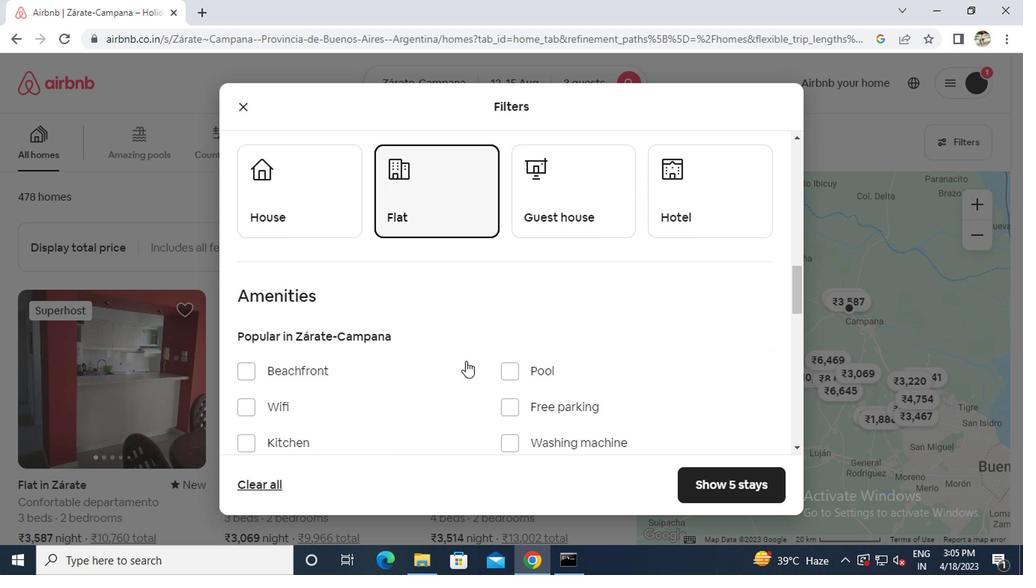 
Action: Mouse scrolled (464, 361) with delta (0, -1)
Screenshot: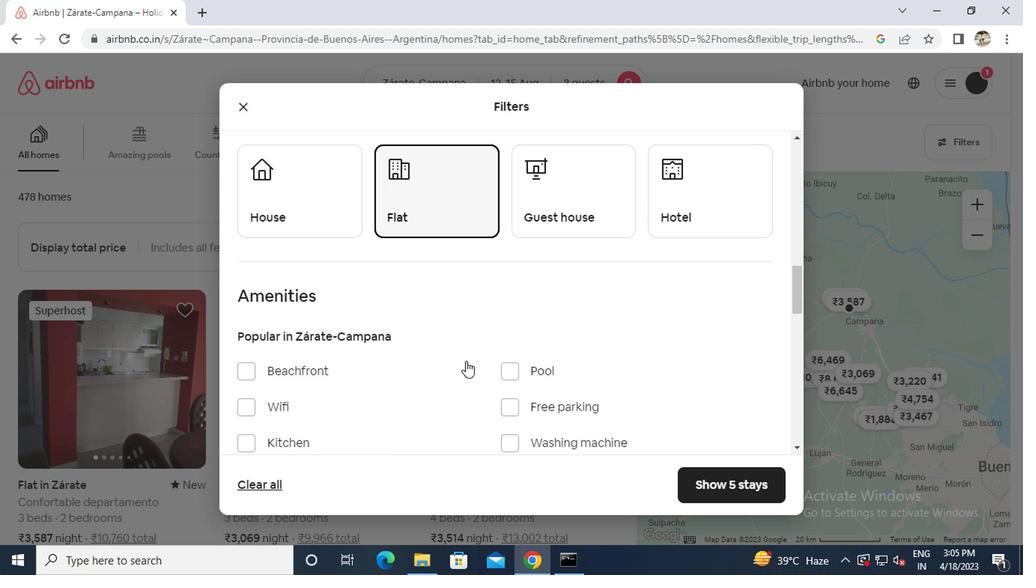 
Action: Mouse moved to (271, 323)
Screenshot: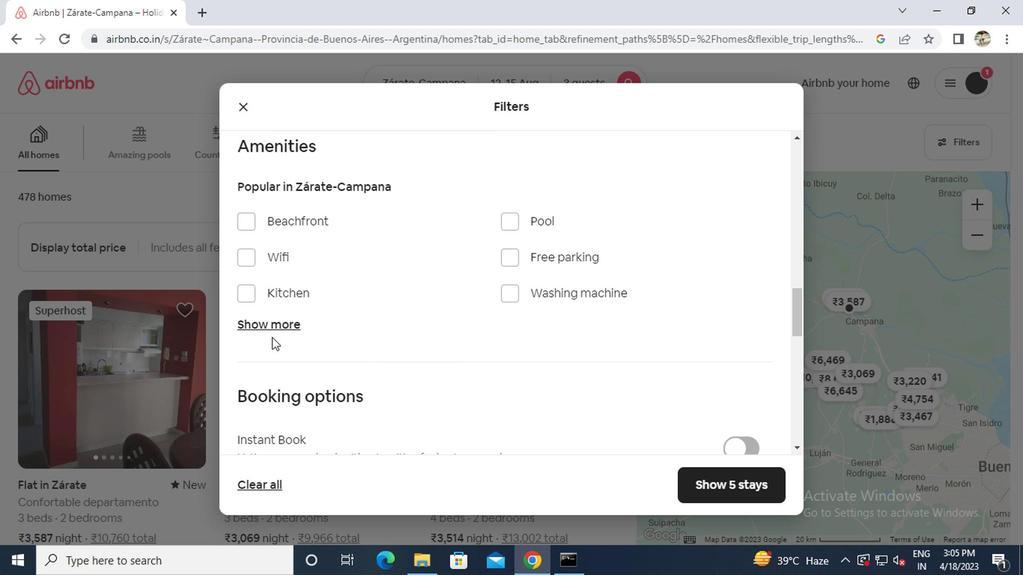 
Action: Mouse pressed left at (271, 323)
Screenshot: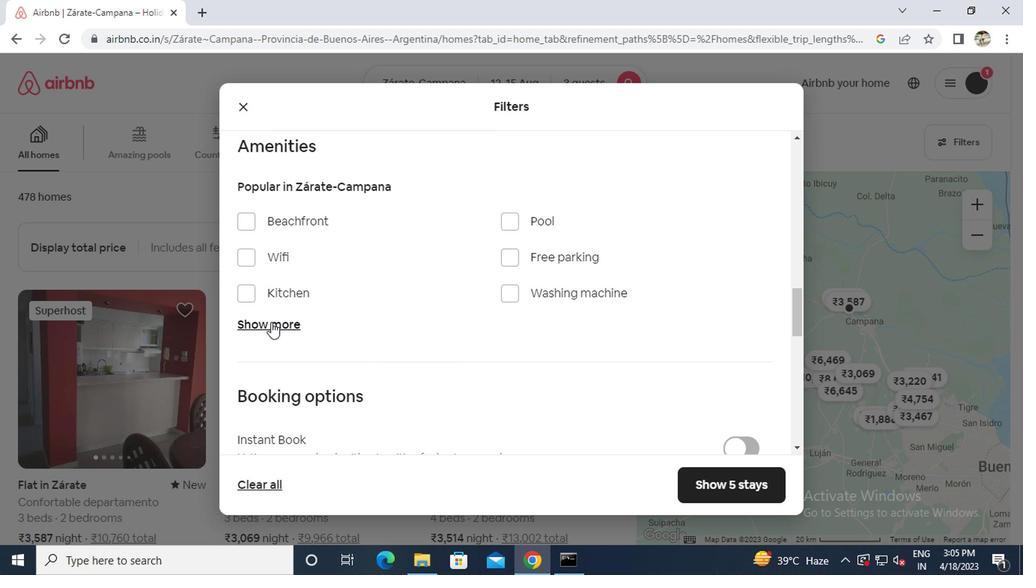 
Action: Mouse moved to (440, 355)
Screenshot: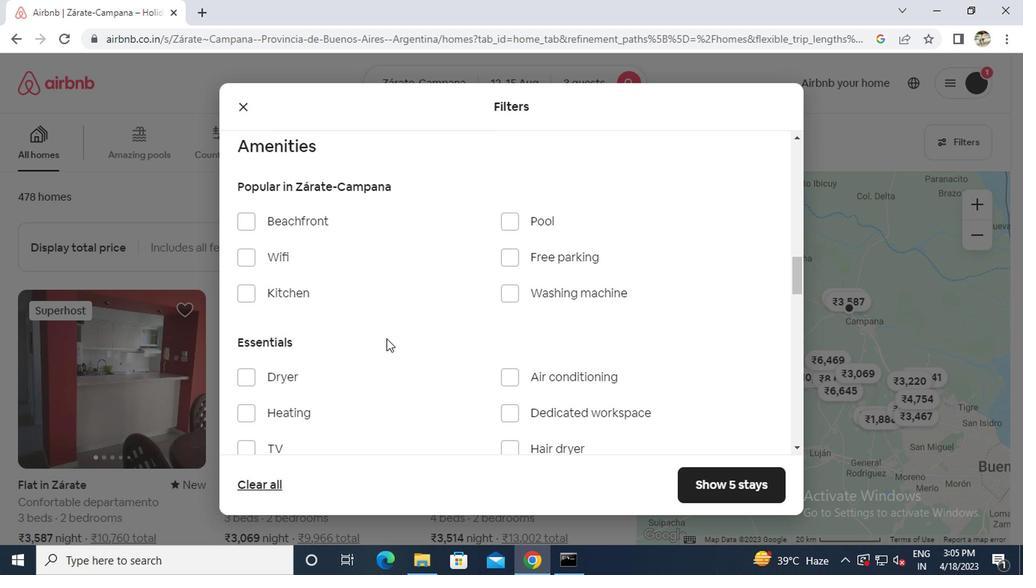 
Action: Mouse scrolled (440, 354) with delta (0, -1)
Screenshot: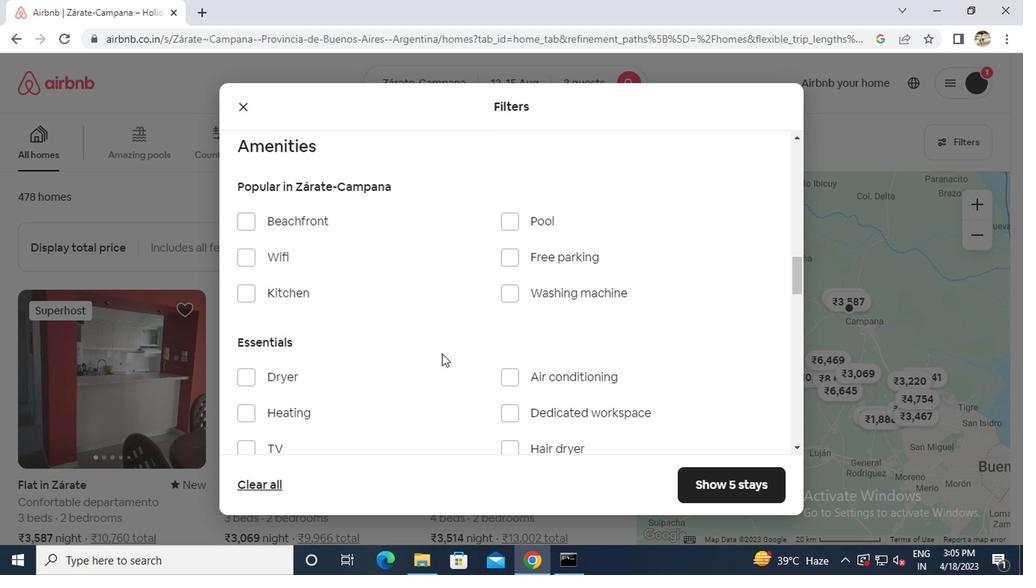 
Action: Mouse moved to (293, 341)
Screenshot: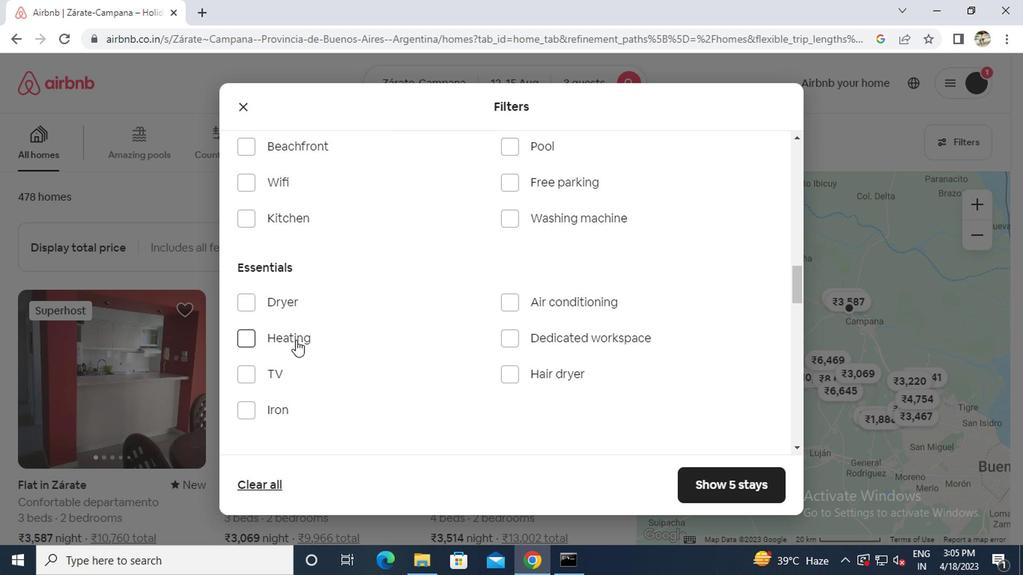 
Action: Mouse pressed left at (293, 341)
Screenshot: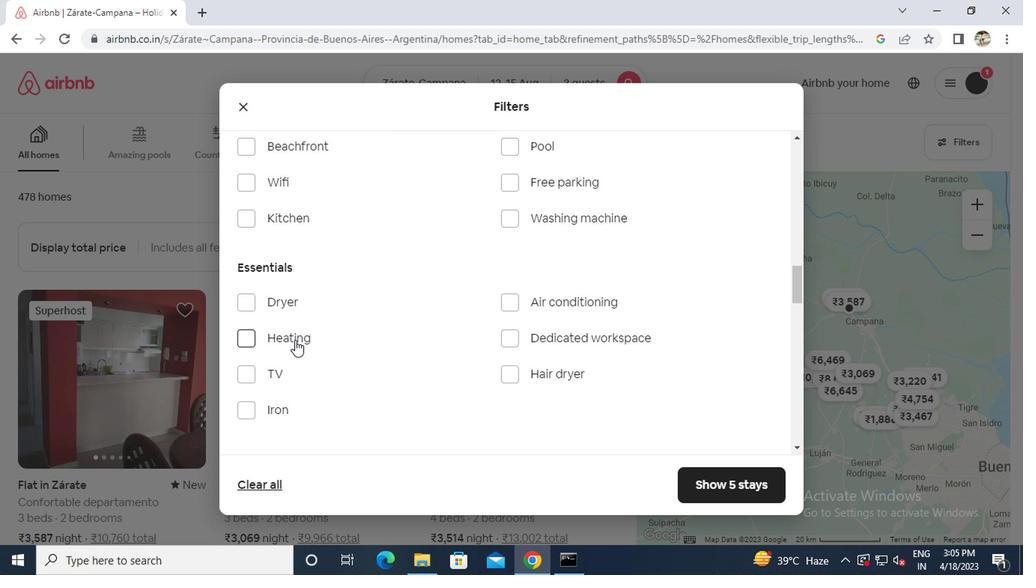 
Action: Mouse scrolled (293, 341) with delta (0, 0)
Screenshot: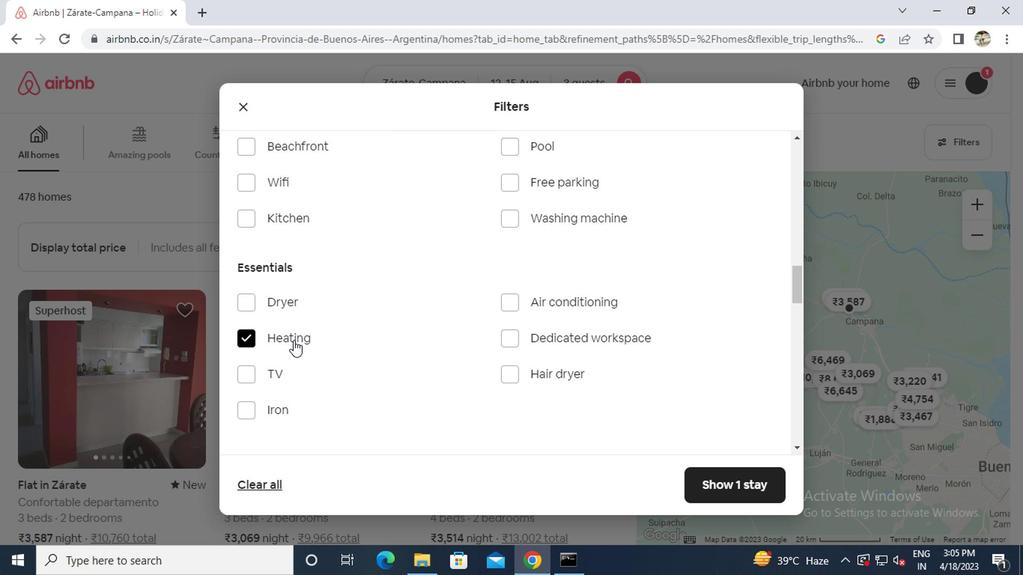 
Action: Mouse scrolled (293, 341) with delta (0, 0)
Screenshot: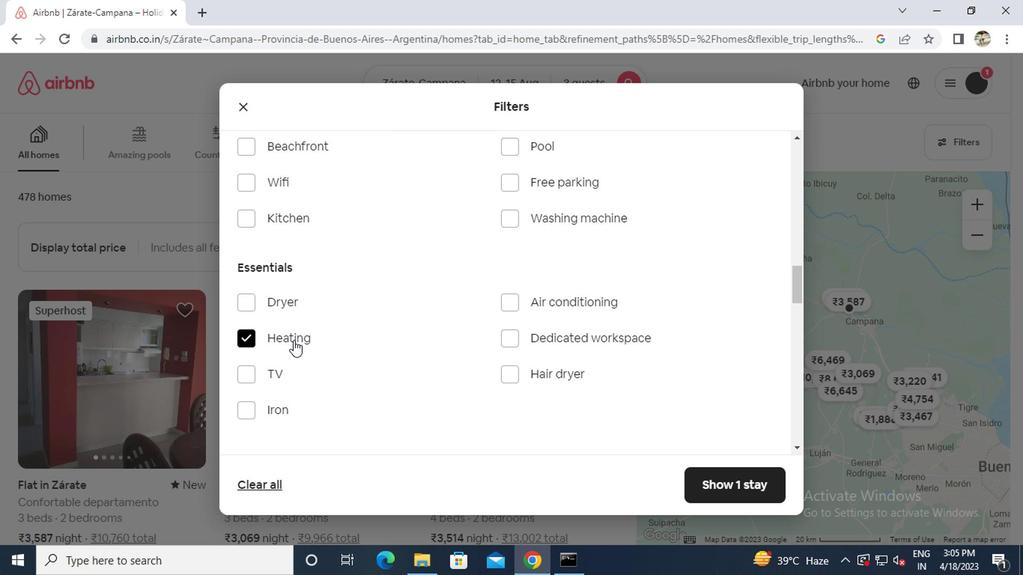 
Action: Mouse moved to (316, 341)
Screenshot: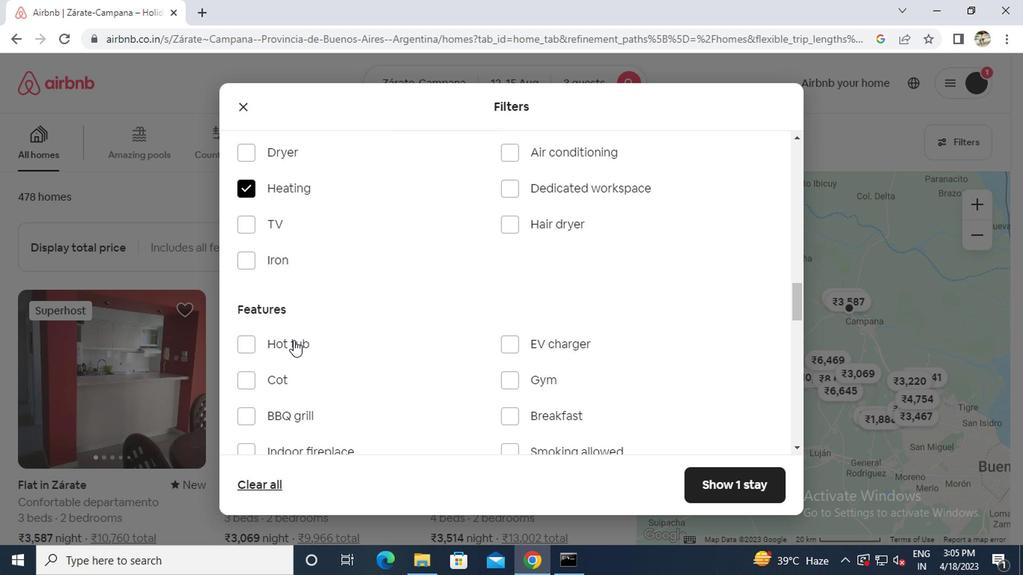 
Action: Mouse scrolled (316, 340) with delta (0, 0)
Screenshot: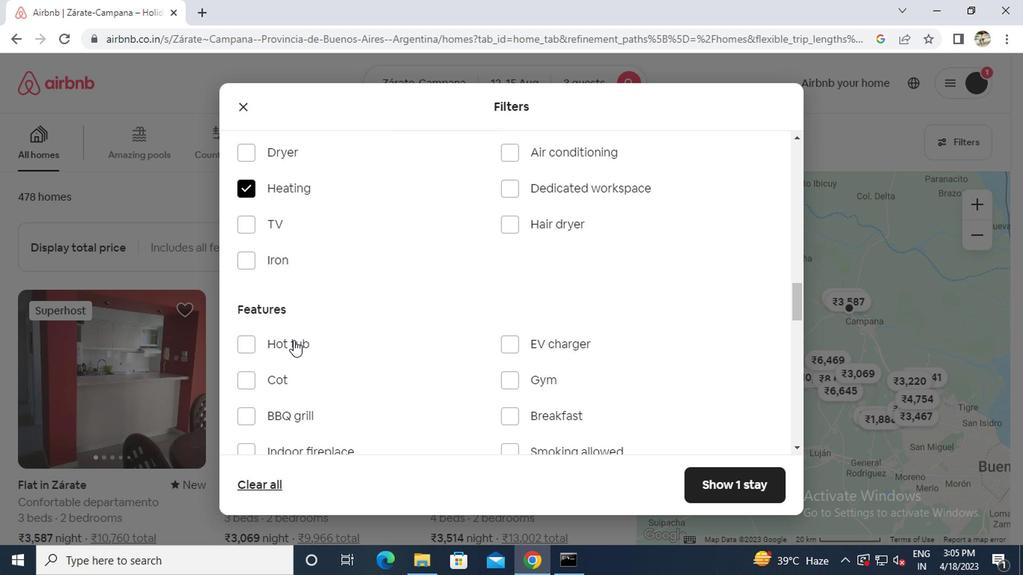
Action: Mouse scrolled (316, 340) with delta (0, 0)
Screenshot: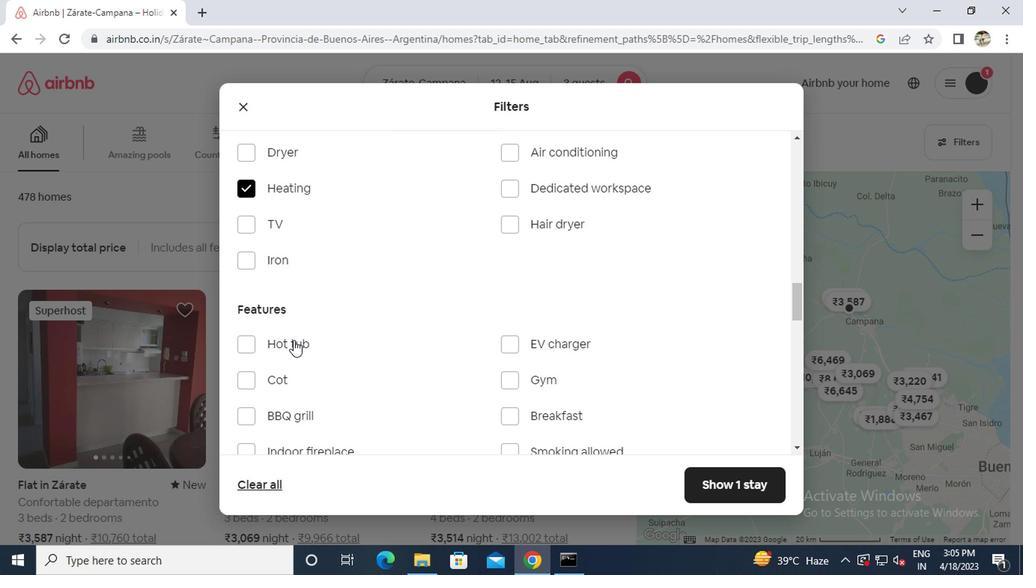 
Action: Mouse scrolled (316, 340) with delta (0, 0)
Screenshot: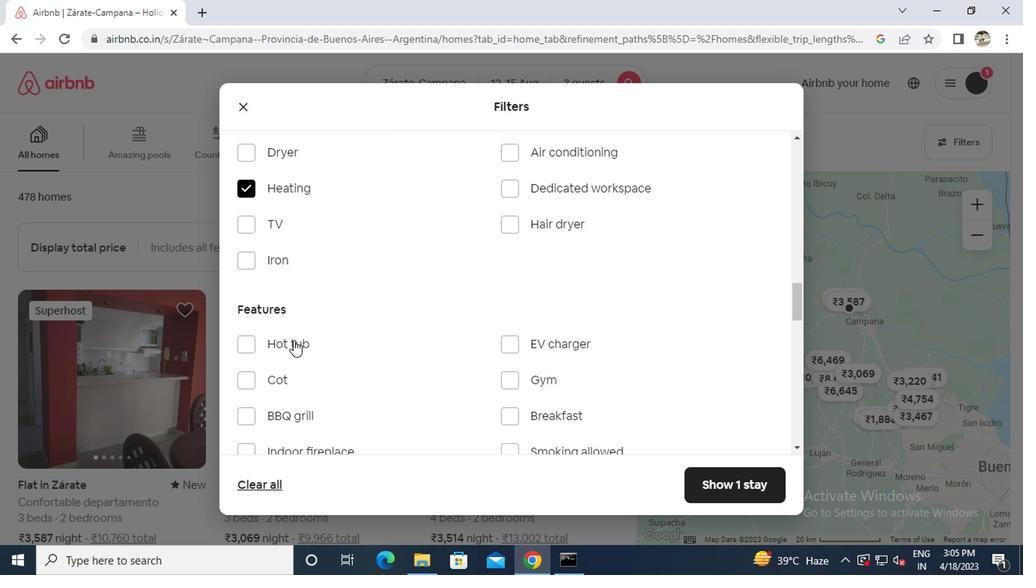 
Action: Mouse scrolled (316, 340) with delta (0, 0)
Screenshot: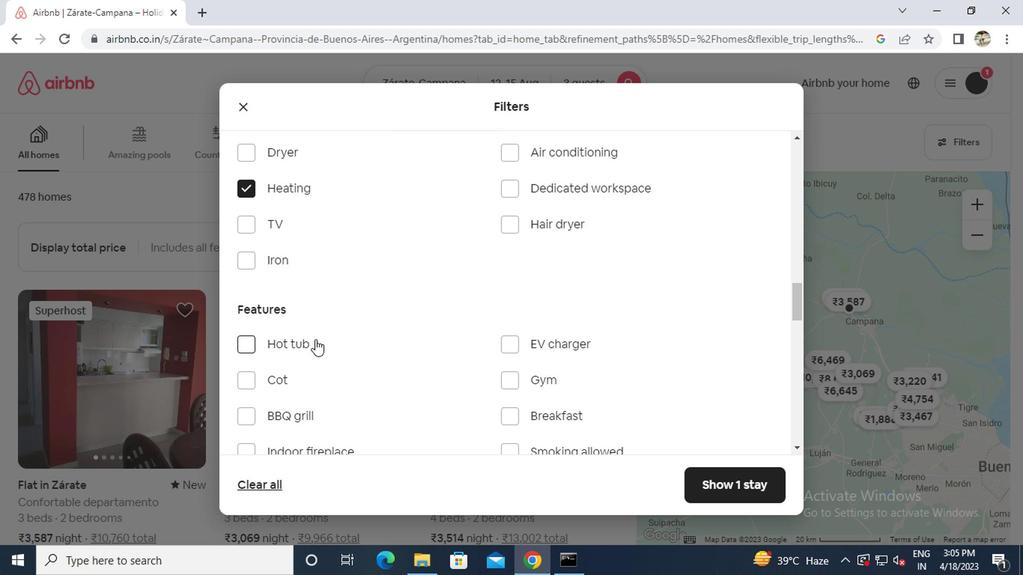 
Action: Mouse scrolled (316, 340) with delta (0, 0)
Screenshot: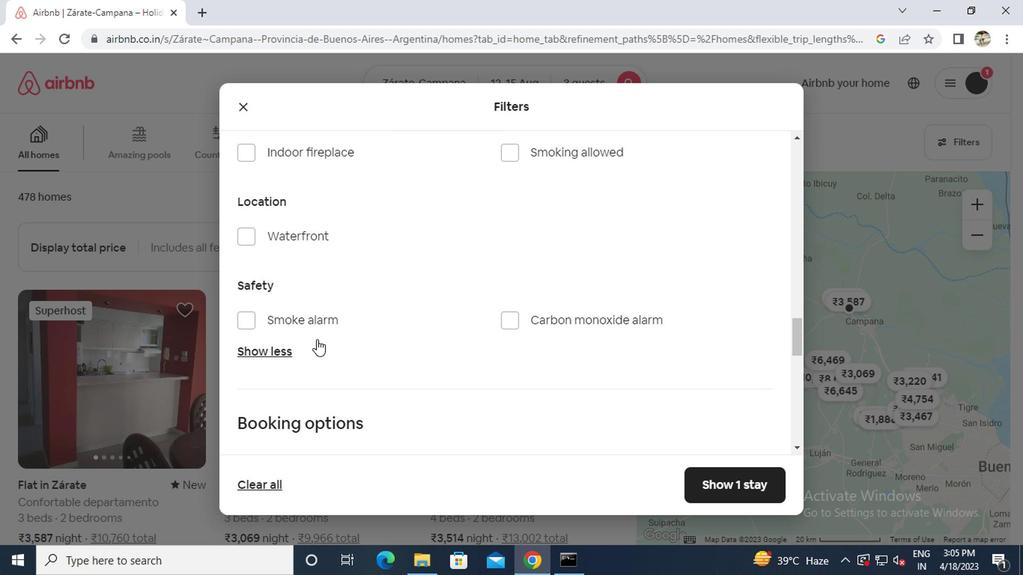 
Action: Mouse scrolled (316, 340) with delta (0, 0)
Screenshot: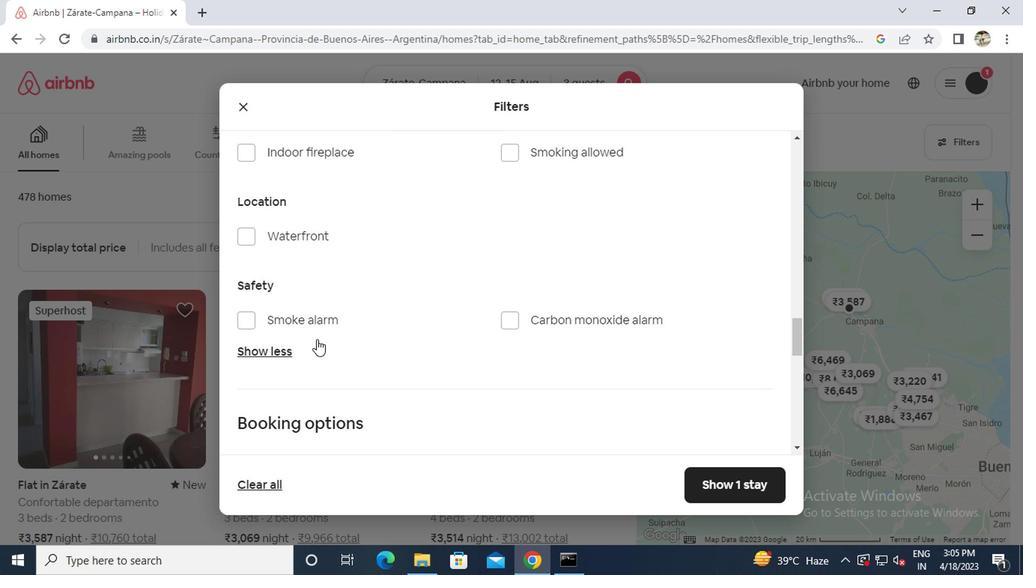 
Action: Mouse scrolled (316, 340) with delta (0, 0)
Screenshot: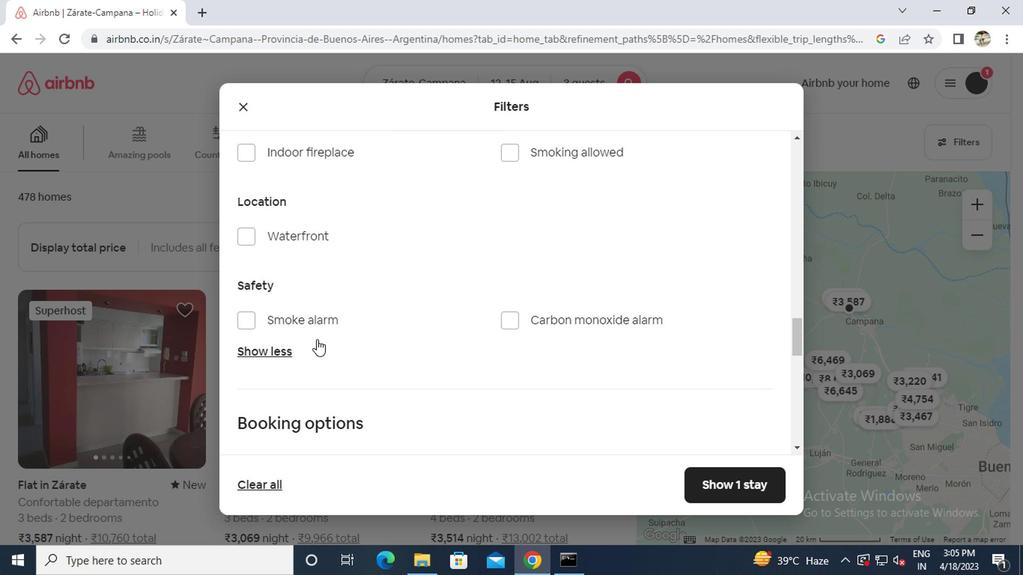 
Action: Mouse moved to (733, 304)
Screenshot: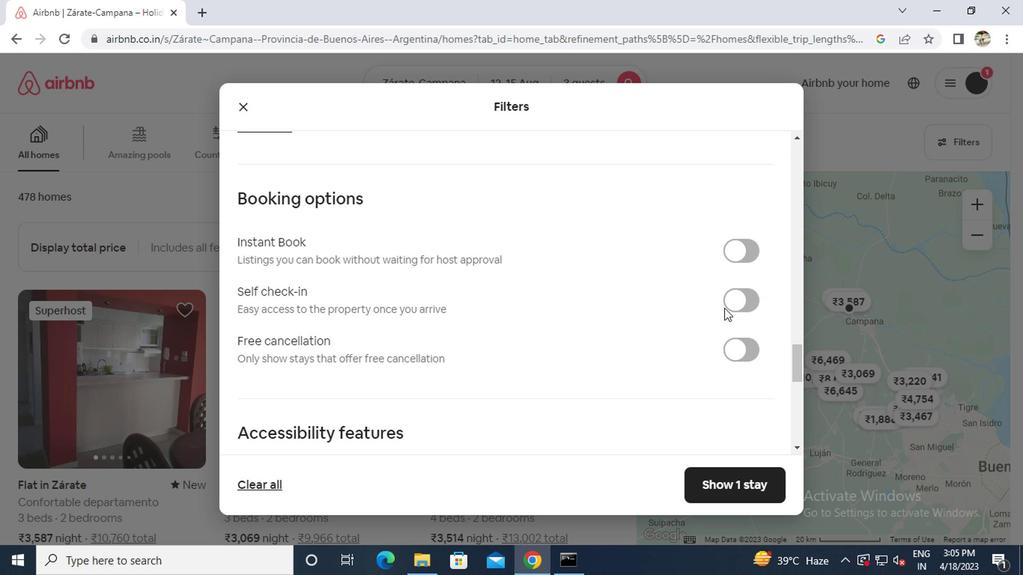 
Action: Mouse pressed left at (733, 304)
Screenshot: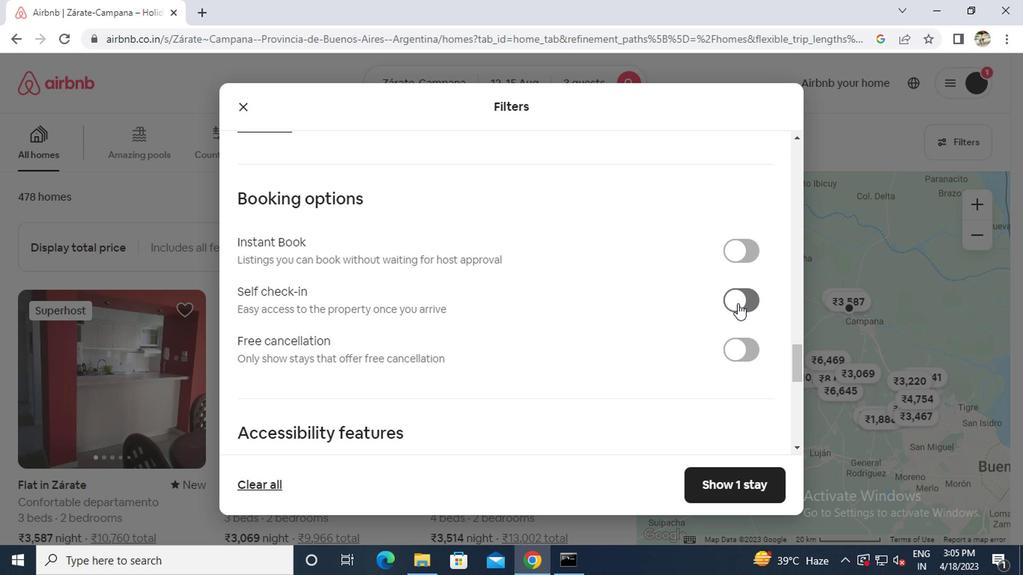 
Action: Mouse moved to (409, 334)
Screenshot: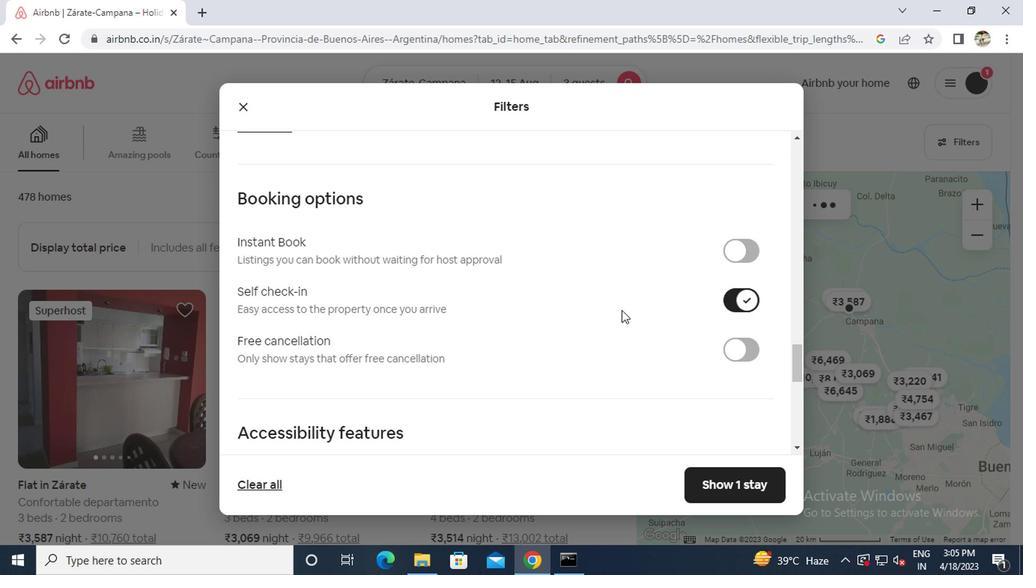 
Action: Mouse scrolled (409, 333) with delta (0, 0)
Screenshot: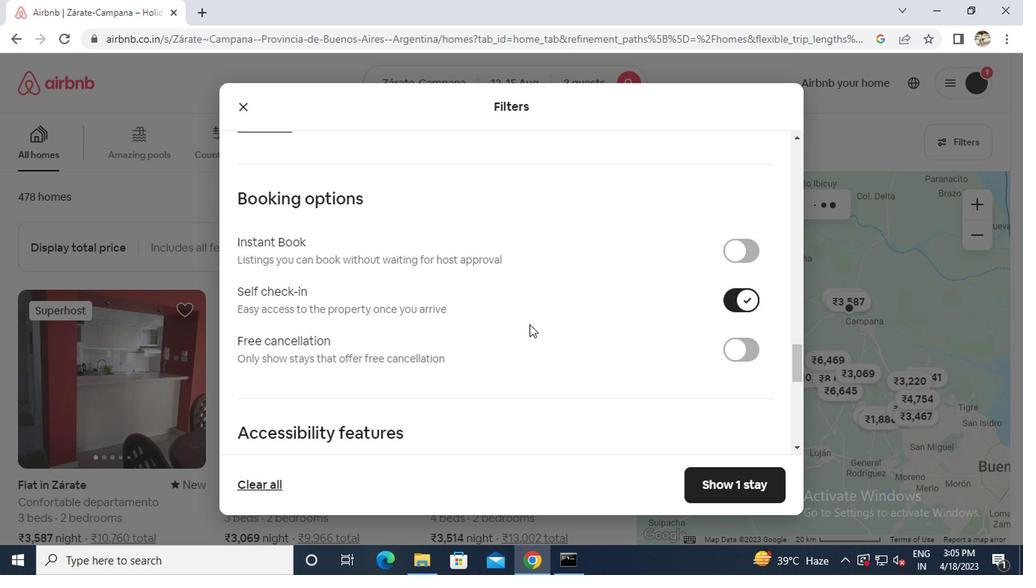 
Action: Mouse scrolled (409, 333) with delta (0, 0)
Screenshot: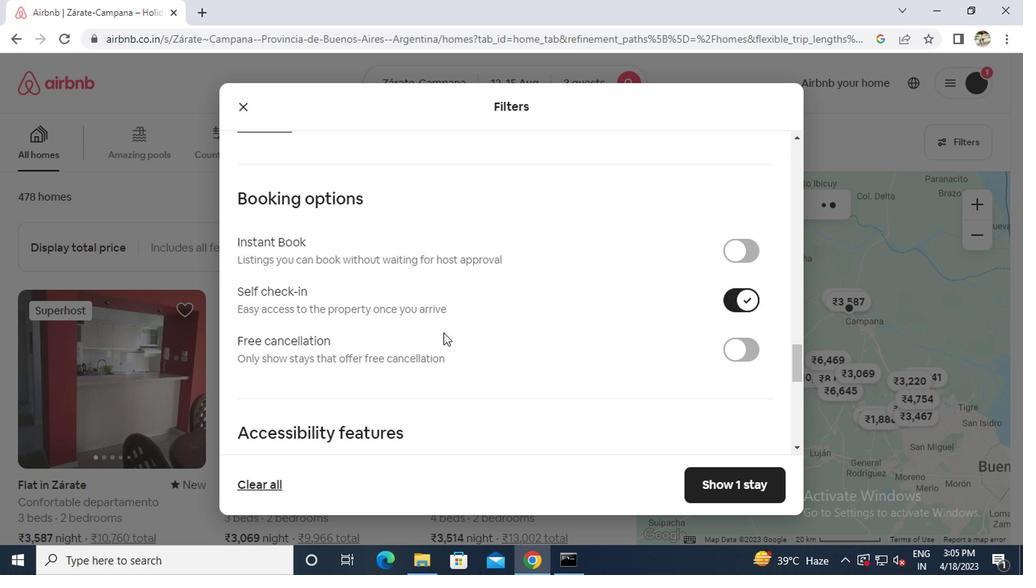 
Action: Mouse scrolled (409, 333) with delta (0, 0)
Screenshot: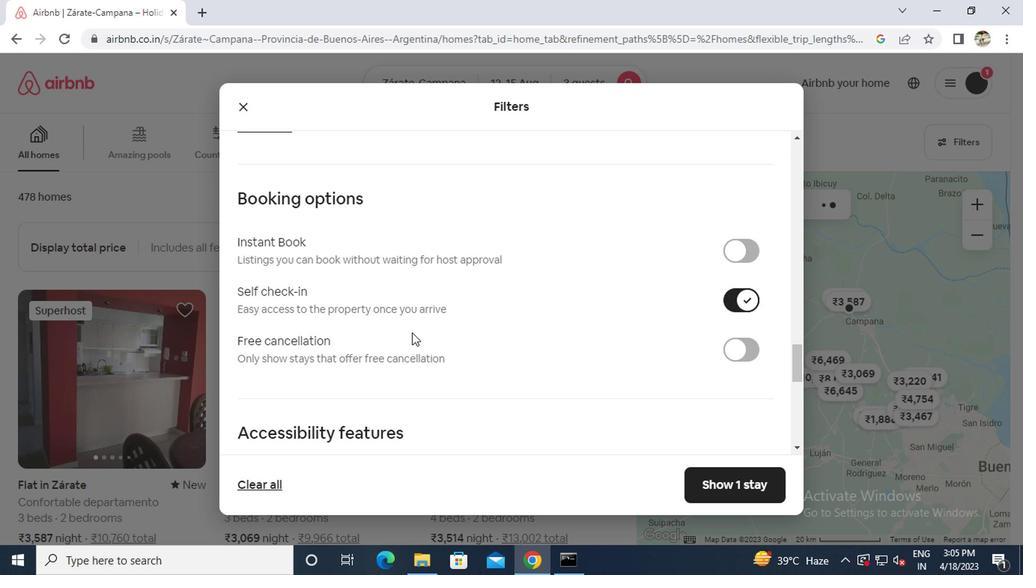 
Action: Mouse scrolled (409, 333) with delta (0, 0)
Screenshot: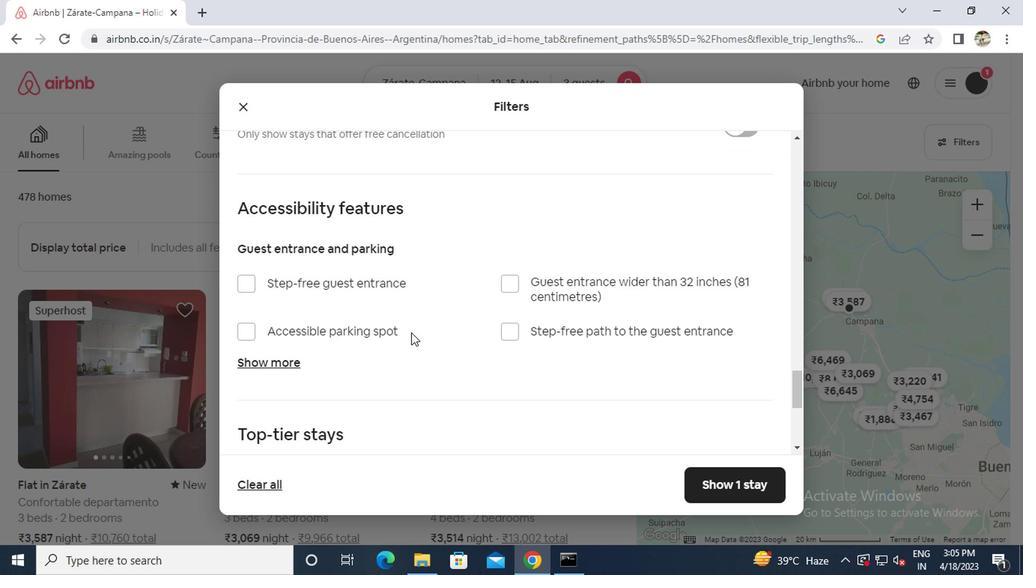 
Action: Mouse scrolled (409, 333) with delta (0, 0)
Screenshot: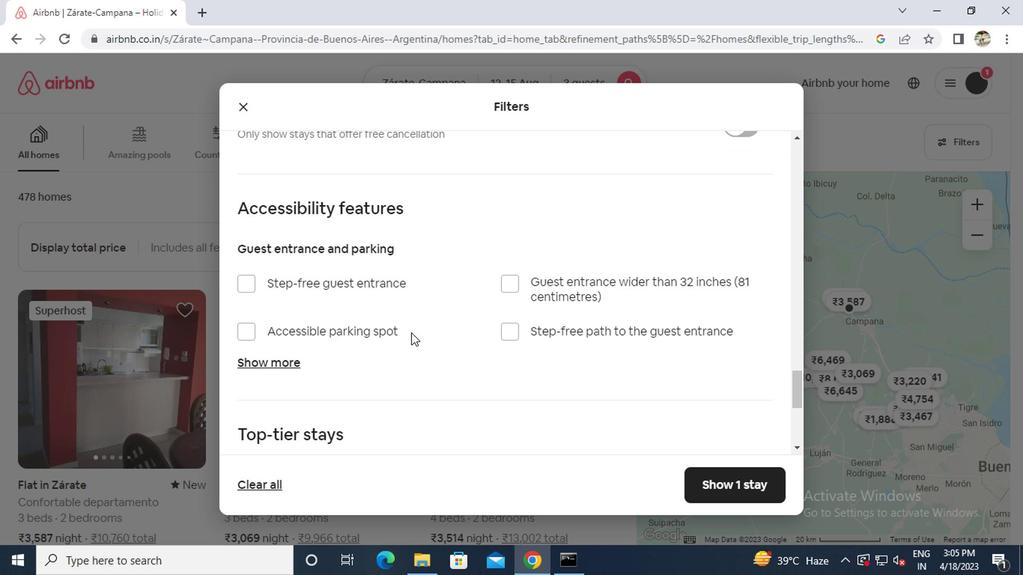 
Action: Mouse scrolled (409, 333) with delta (0, 0)
Screenshot: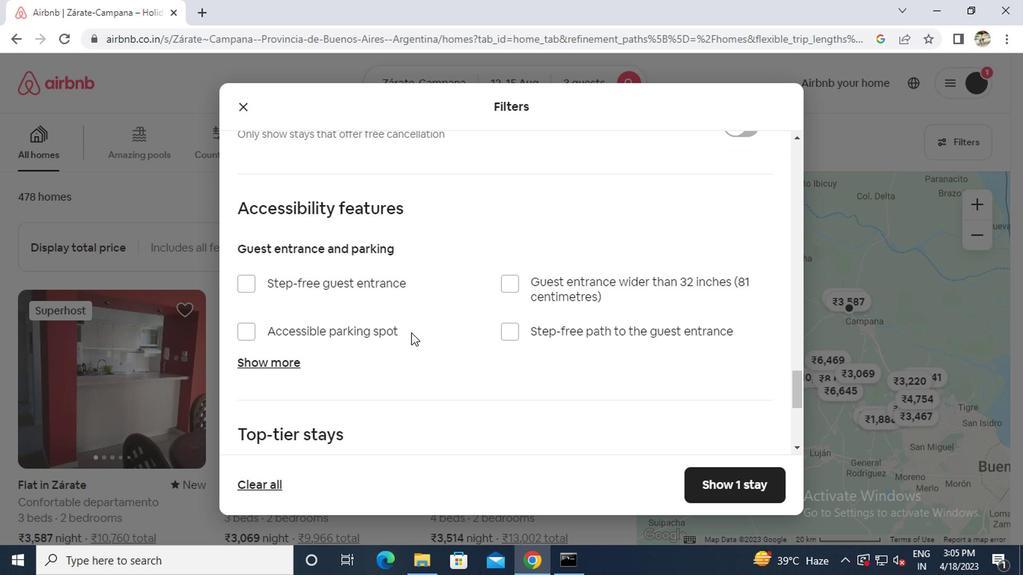 
Action: Mouse scrolled (409, 333) with delta (0, 0)
Screenshot: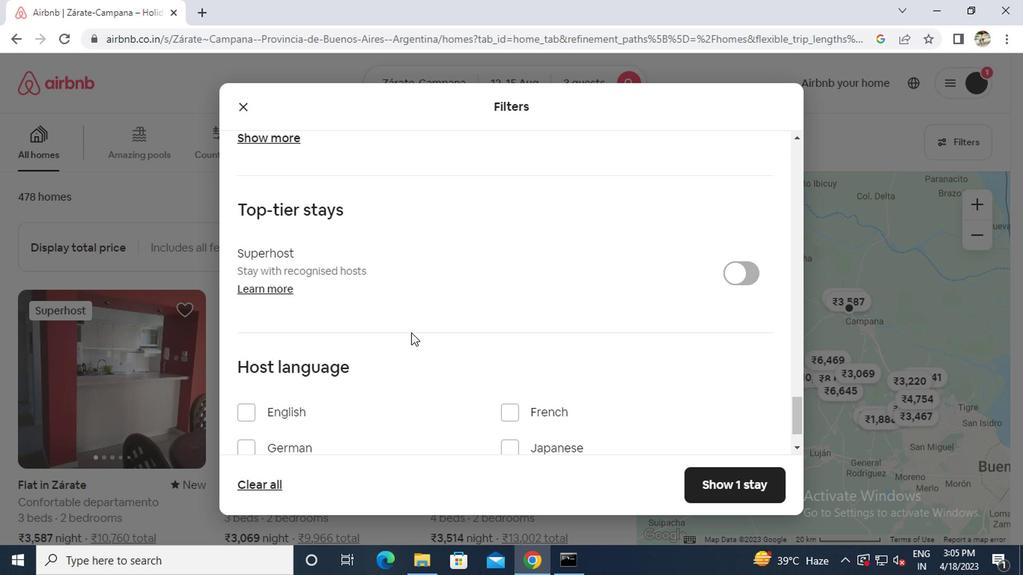 
Action: Mouse scrolled (409, 333) with delta (0, 0)
Screenshot: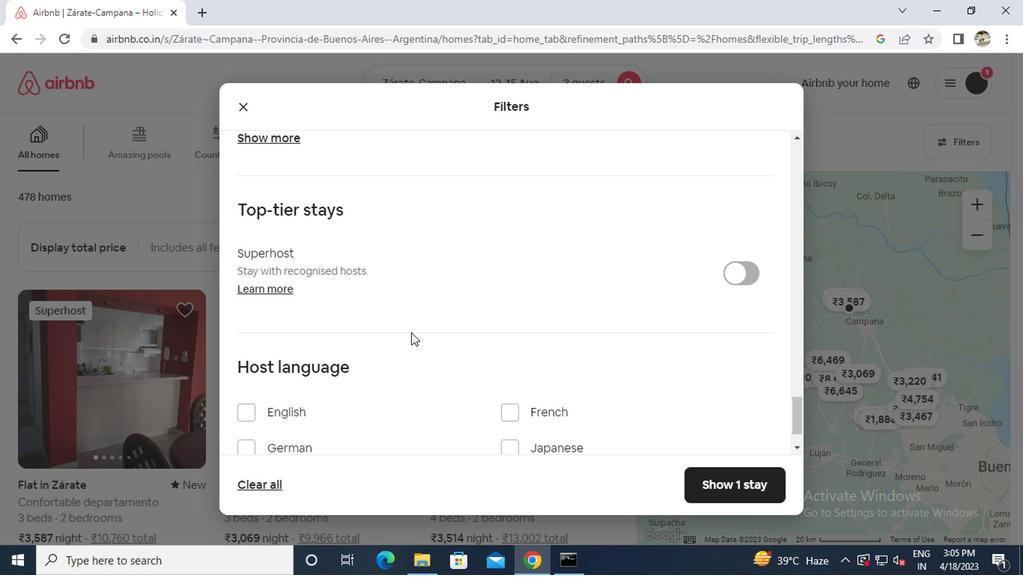 
Action: Mouse scrolled (409, 333) with delta (0, 0)
Screenshot: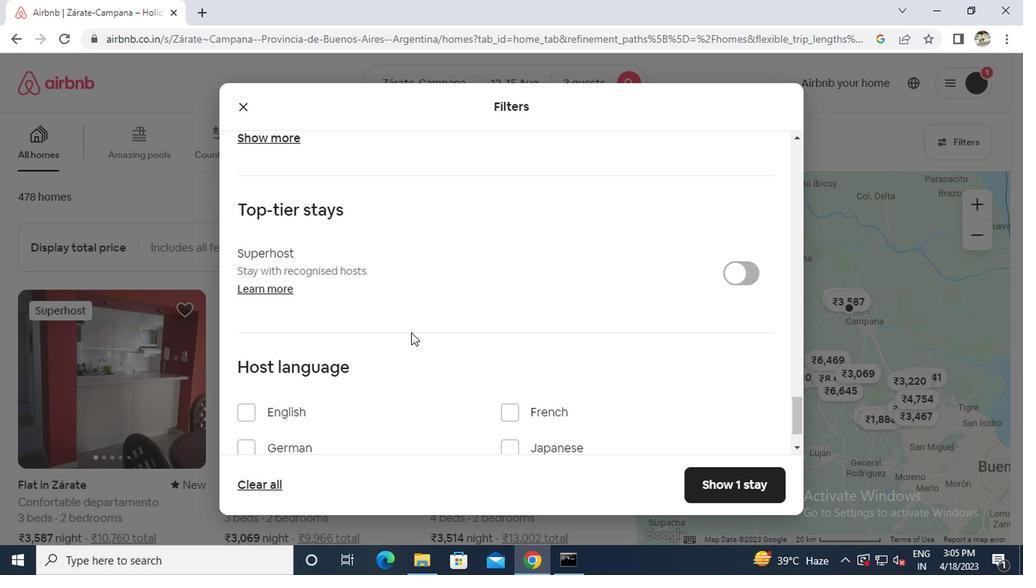 
Action: Mouse moved to (298, 345)
Screenshot: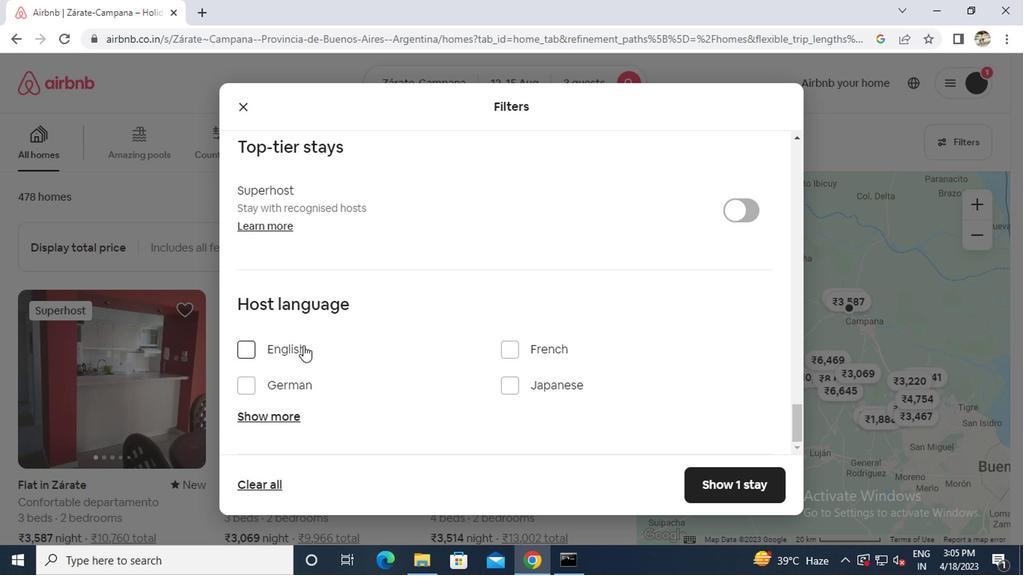 
Action: Mouse pressed left at (298, 345)
Screenshot: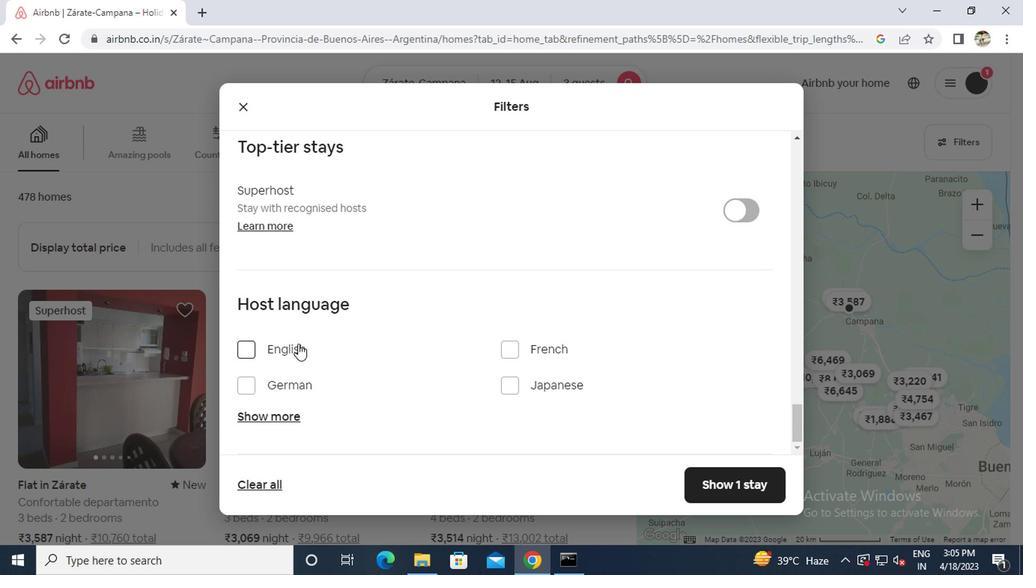 
Action: Mouse moved to (607, 423)
Screenshot: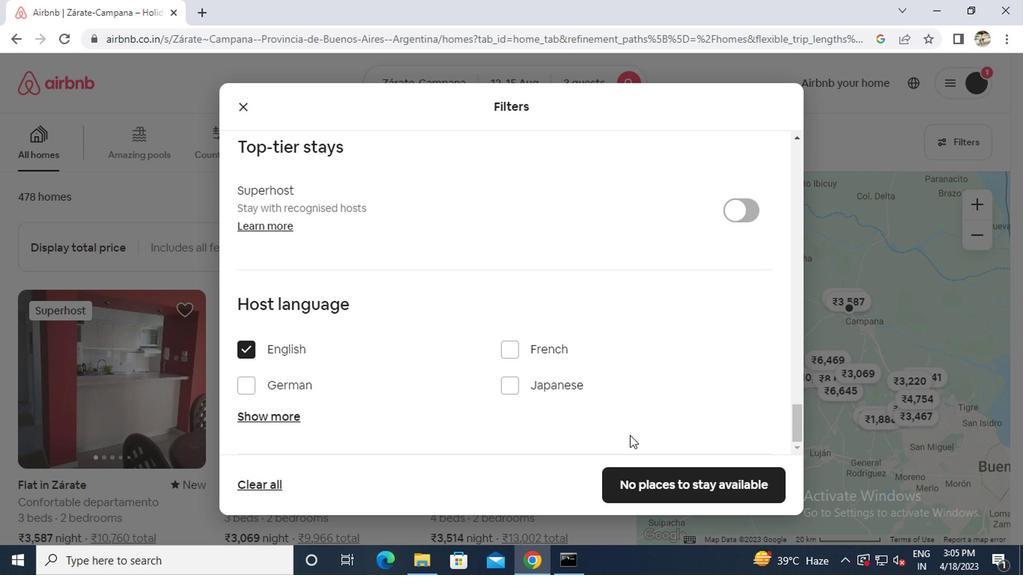 
Action: Mouse scrolled (607, 422) with delta (0, 0)
Screenshot: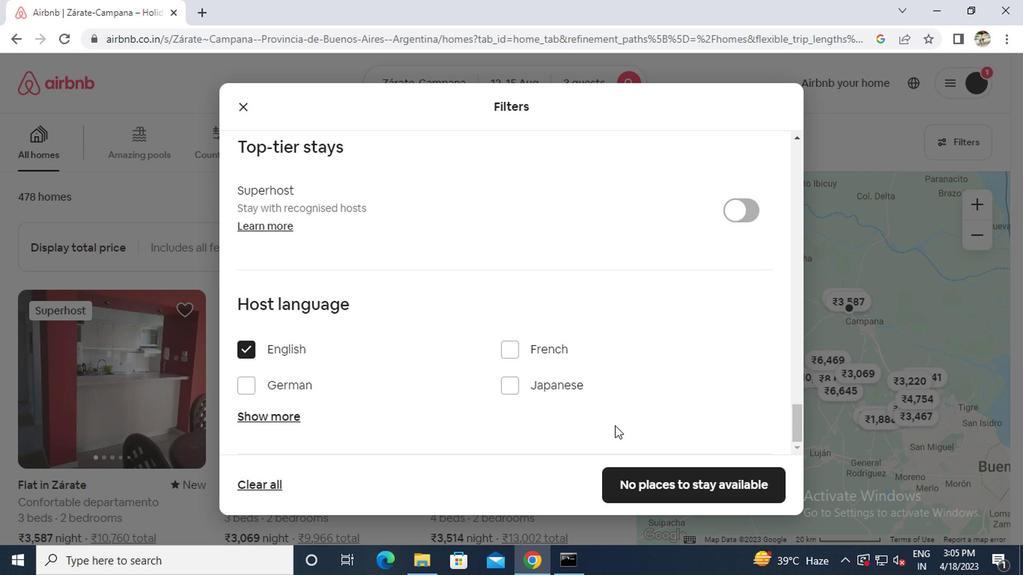 
Action: Mouse scrolled (607, 422) with delta (0, 0)
Screenshot: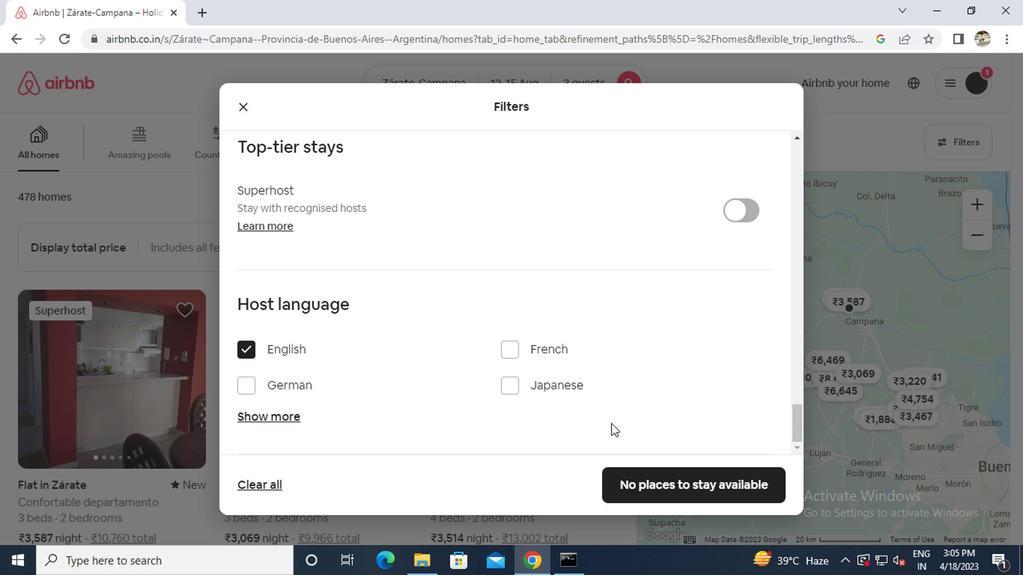 
Action: Mouse moved to (606, 423)
Screenshot: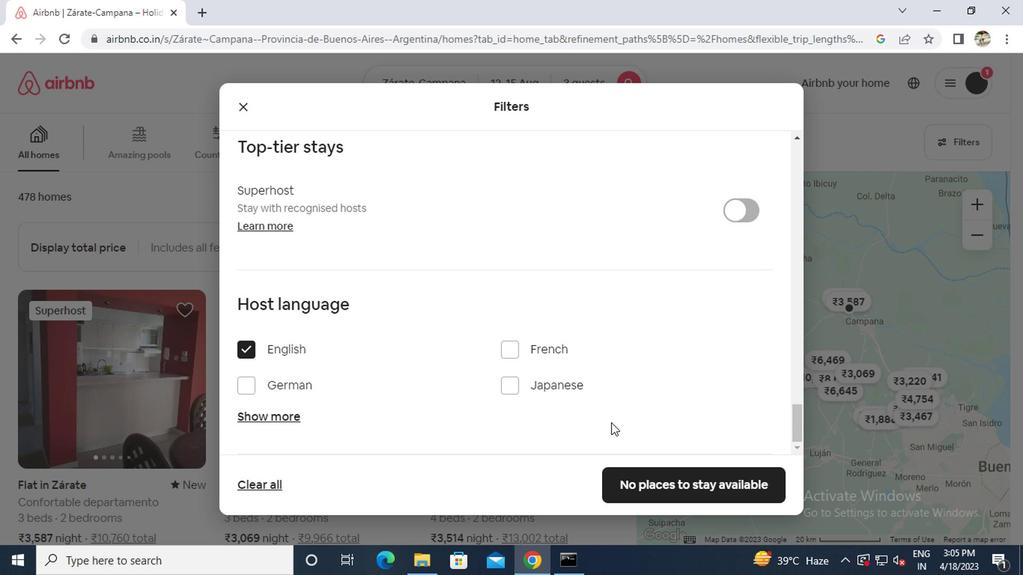 
Action: Mouse scrolled (606, 422) with delta (0, 0)
Screenshot: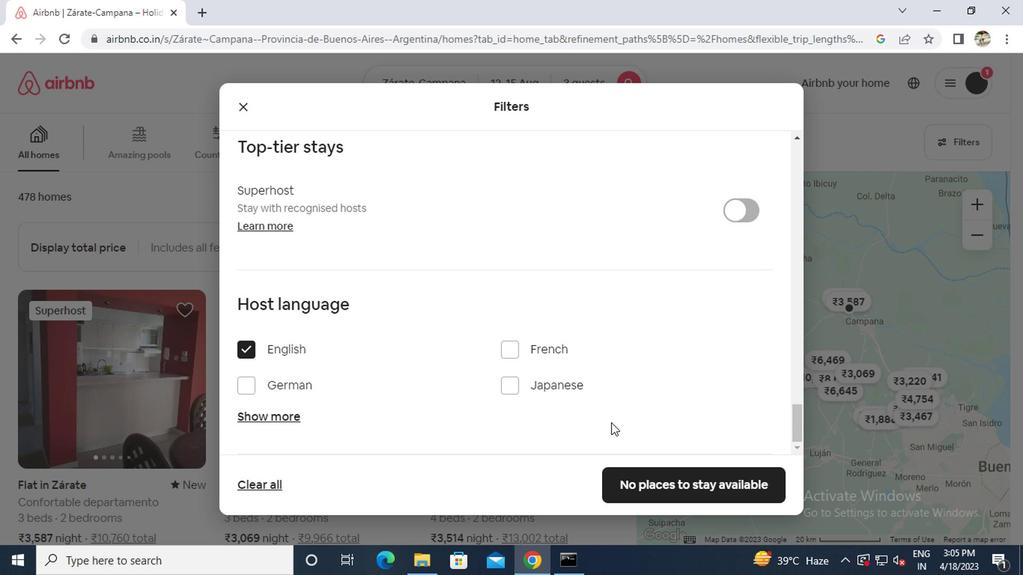 
Action: Mouse moved to (637, 476)
Screenshot: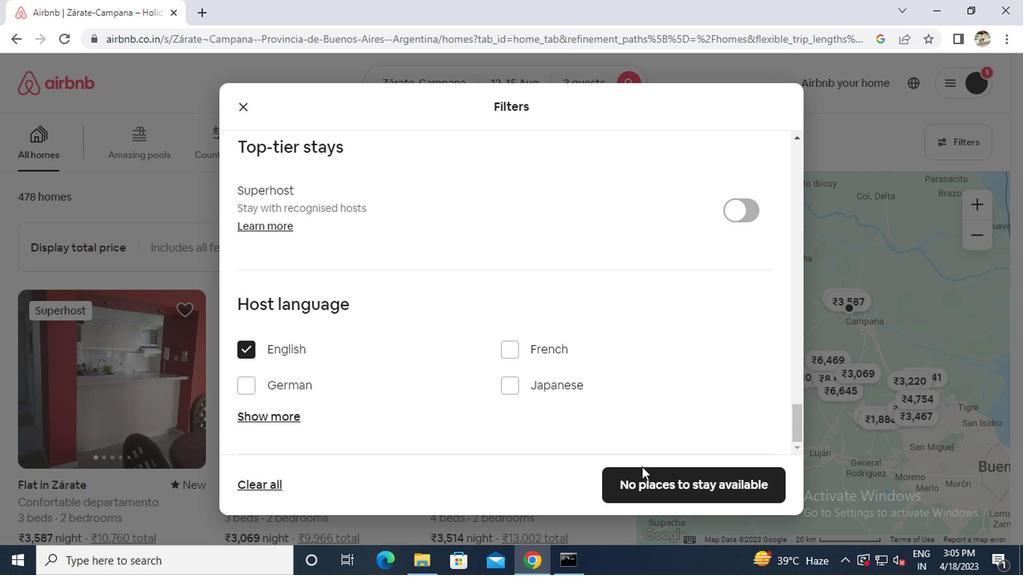 
Action: Mouse pressed left at (637, 476)
Screenshot: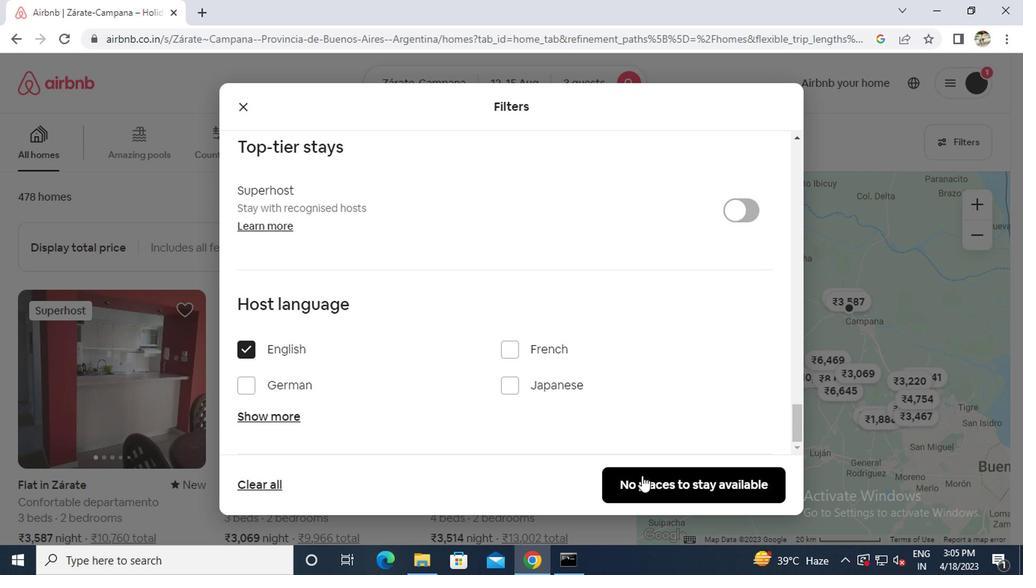
